 Task: Look for space in Parkland, United States from 11th June, 2023 to 15th June, 2023 for 2 adults in price range Rs.7000 to Rs.16000. Place can be private room with 1  bedroom having 2 beds and 1 bathroom. Property type can be house, flat, guest house, hotel. Booking option can be shelf check-in. Required host language is English.
Action: Mouse moved to (482, 103)
Screenshot: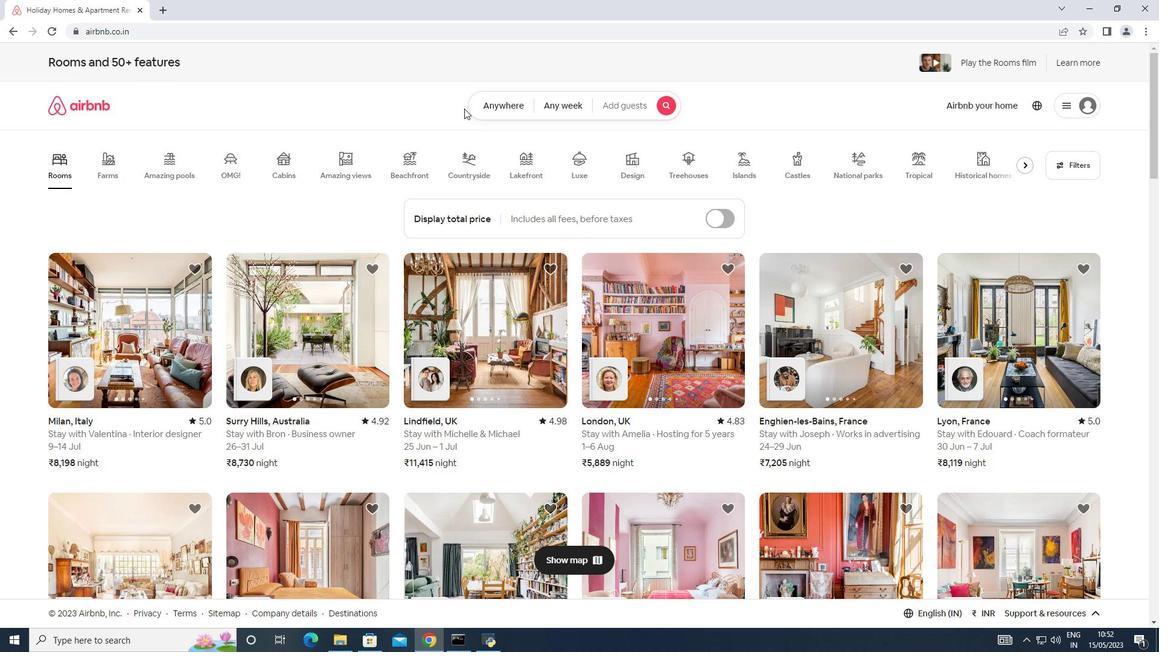 
Action: Mouse pressed left at (482, 103)
Screenshot: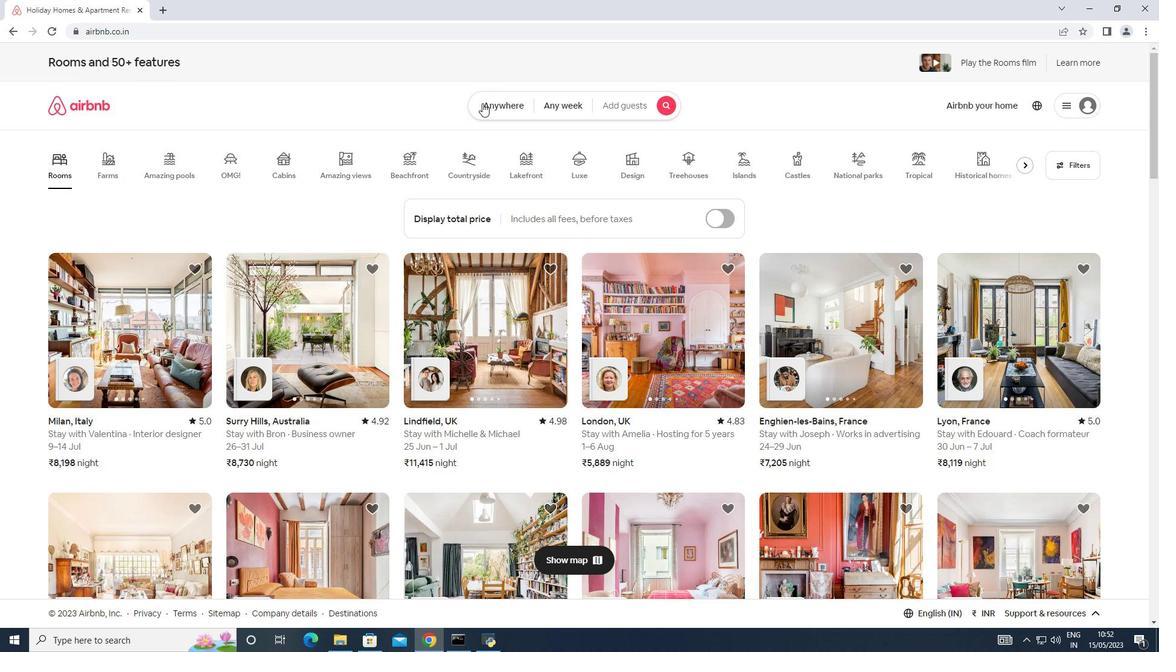 
Action: Mouse moved to (395, 144)
Screenshot: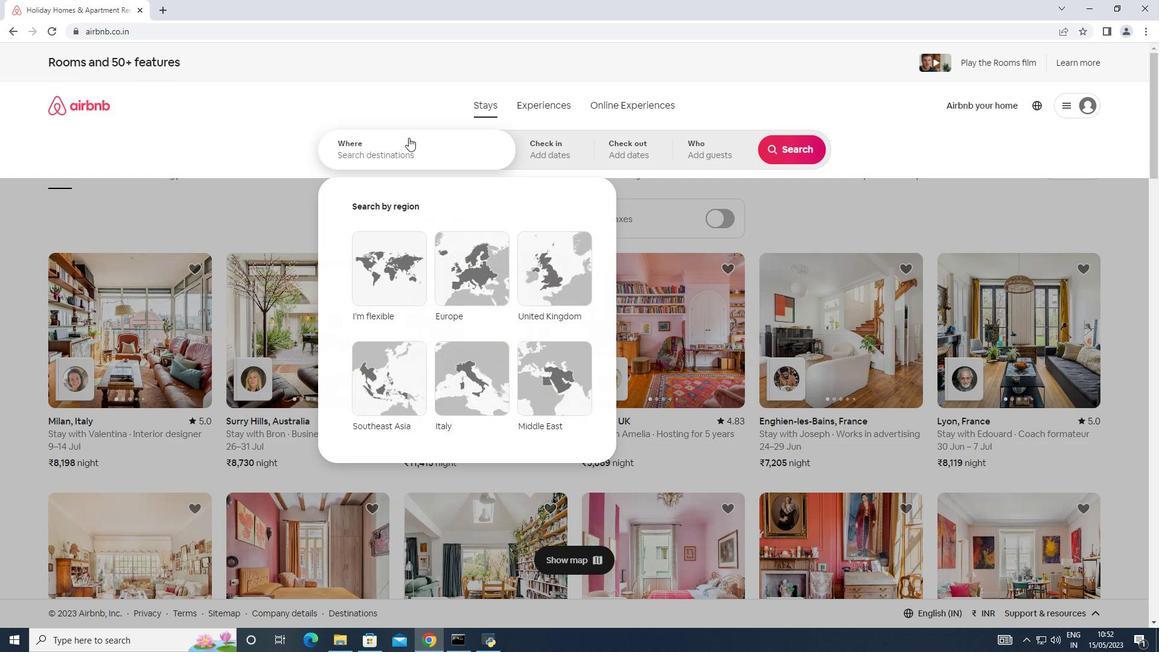 
Action: Mouse pressed left at (395, 144)
Screenshot: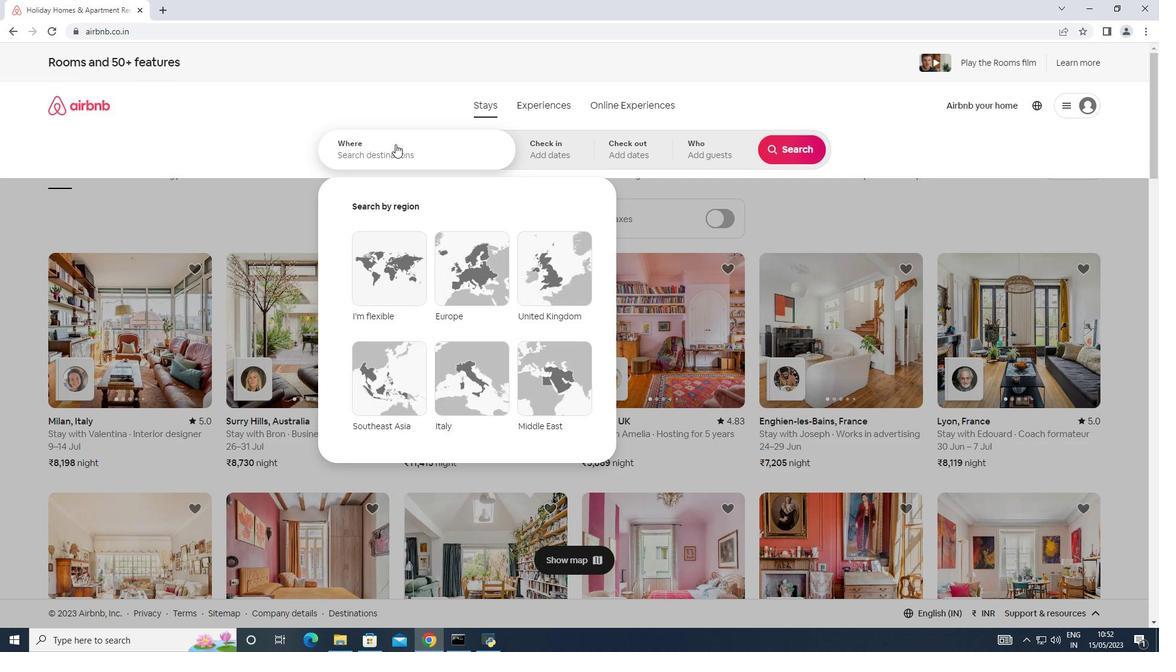 
Action: Key pressed <Key.shift>Parkland,<Key.shift>United<Key.space><Key.shift><Key.shift>States
Screenshot: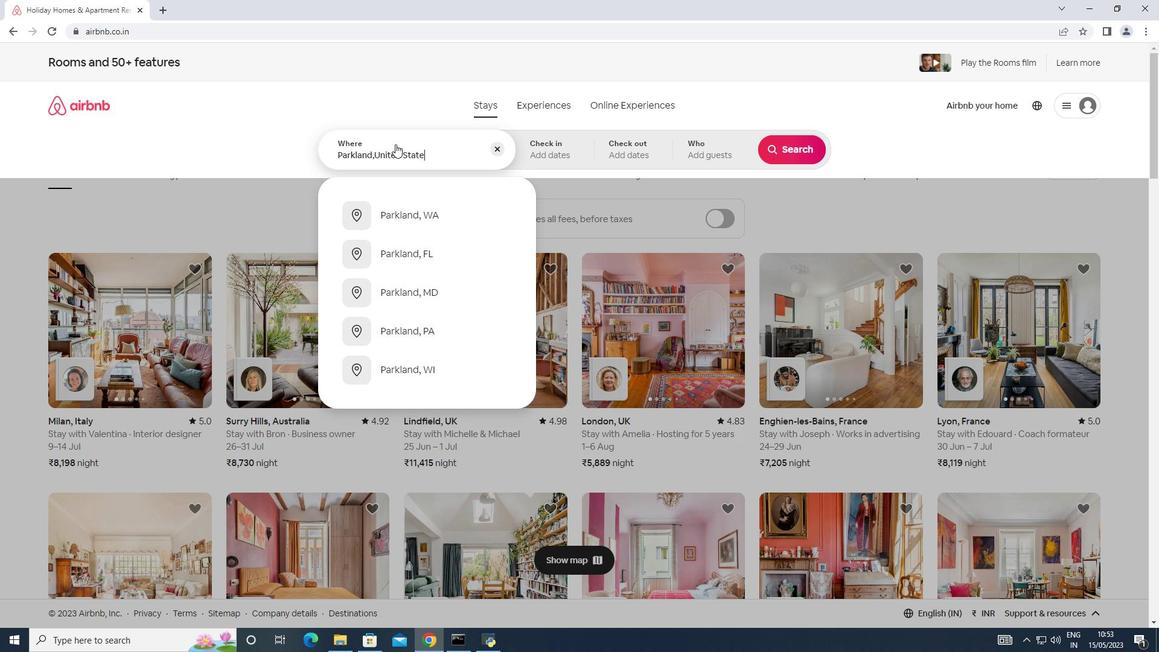 
Action: Mouse moved to (529, 145)
Screenshot: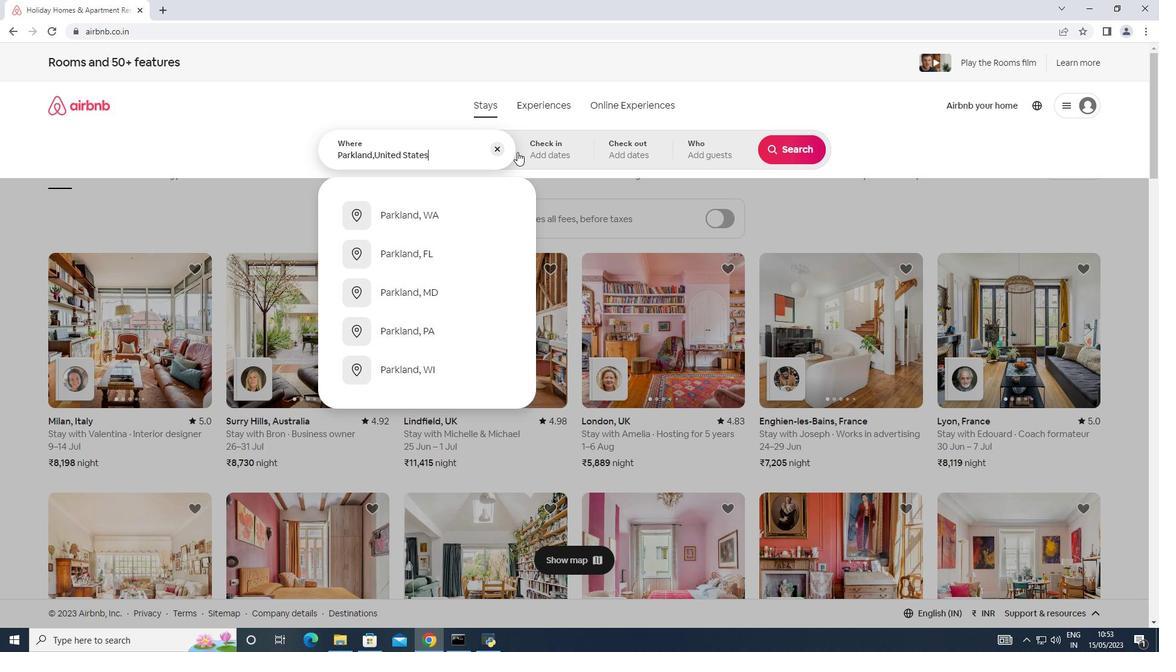 
Action: Mouse pressed left at (529, 145)
Screenshot: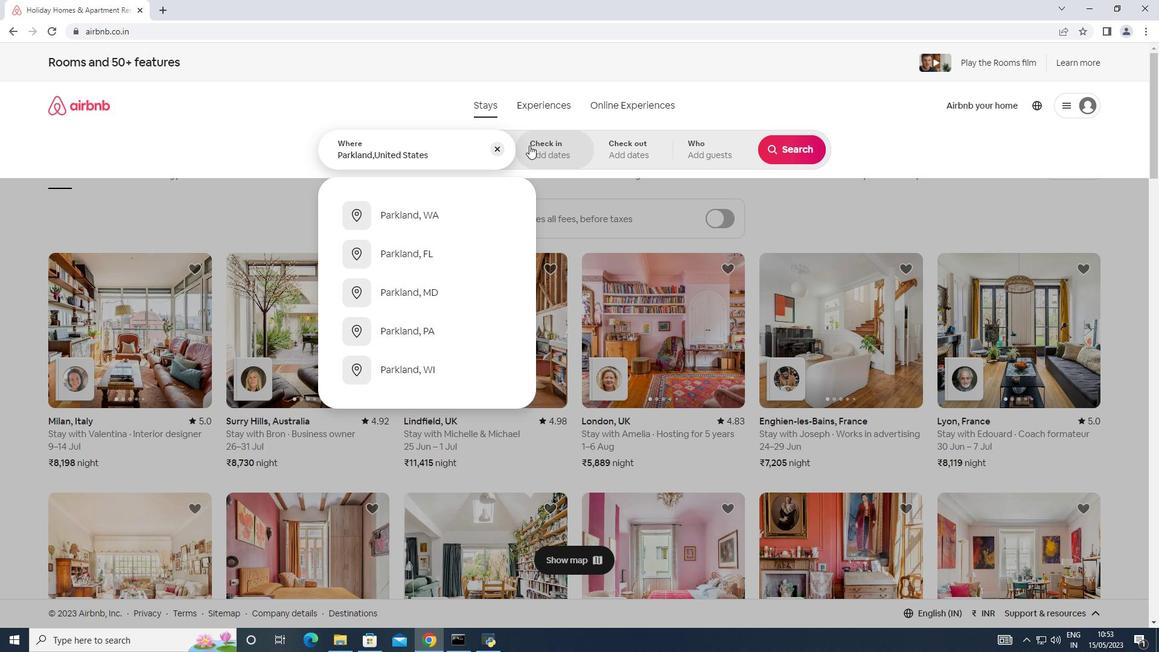 
Action: Mouse moved to (614, 348)
Screenshot: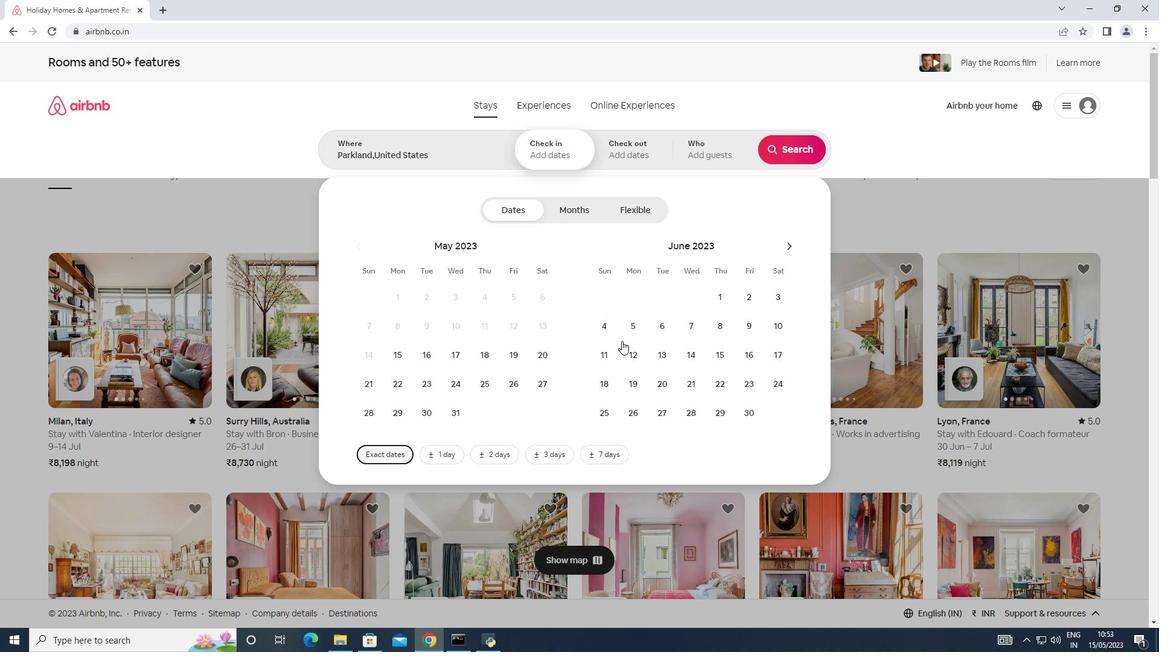 
Action: Mouse pressed left at (614, 348)
Screenshot: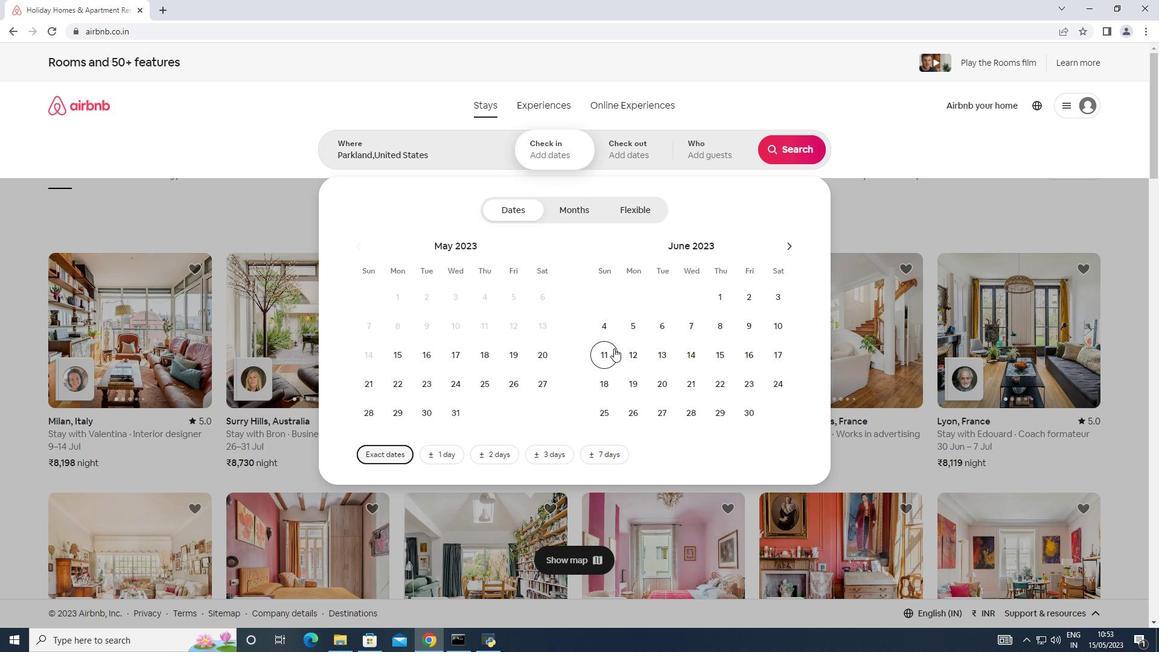 
Action: Mouse moved to (716, 358)
Screenshot: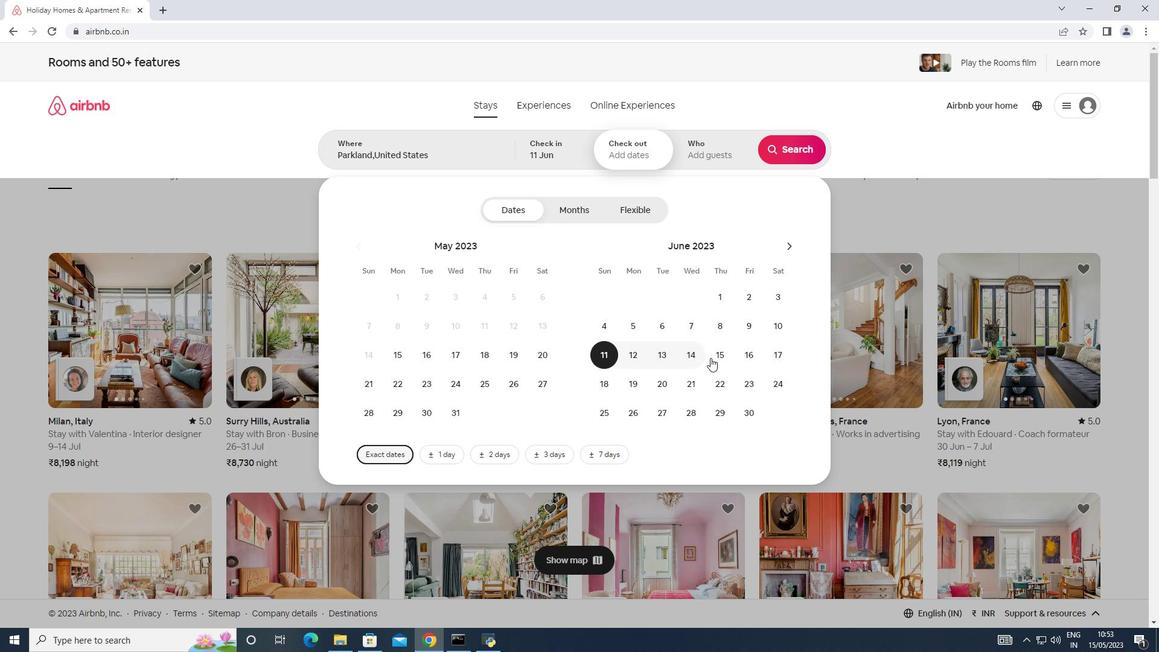 
Action: Mouse pressed left at (716, 358)
Screenshot: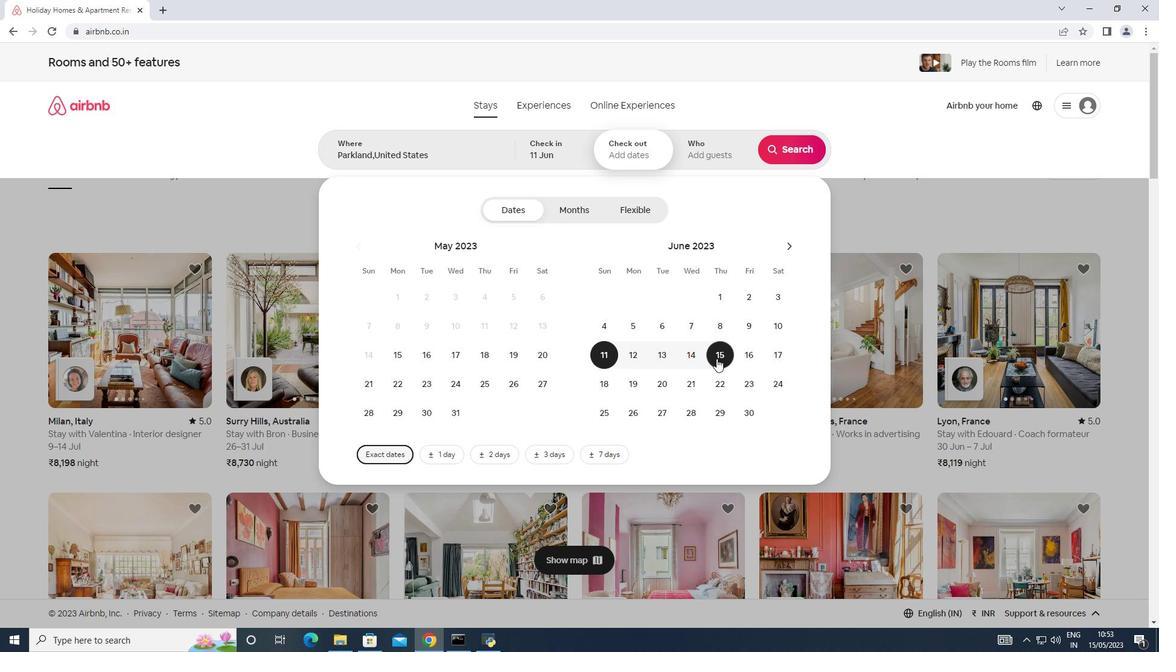 
Action: Mouse moved to (708, 152)
Screenshot: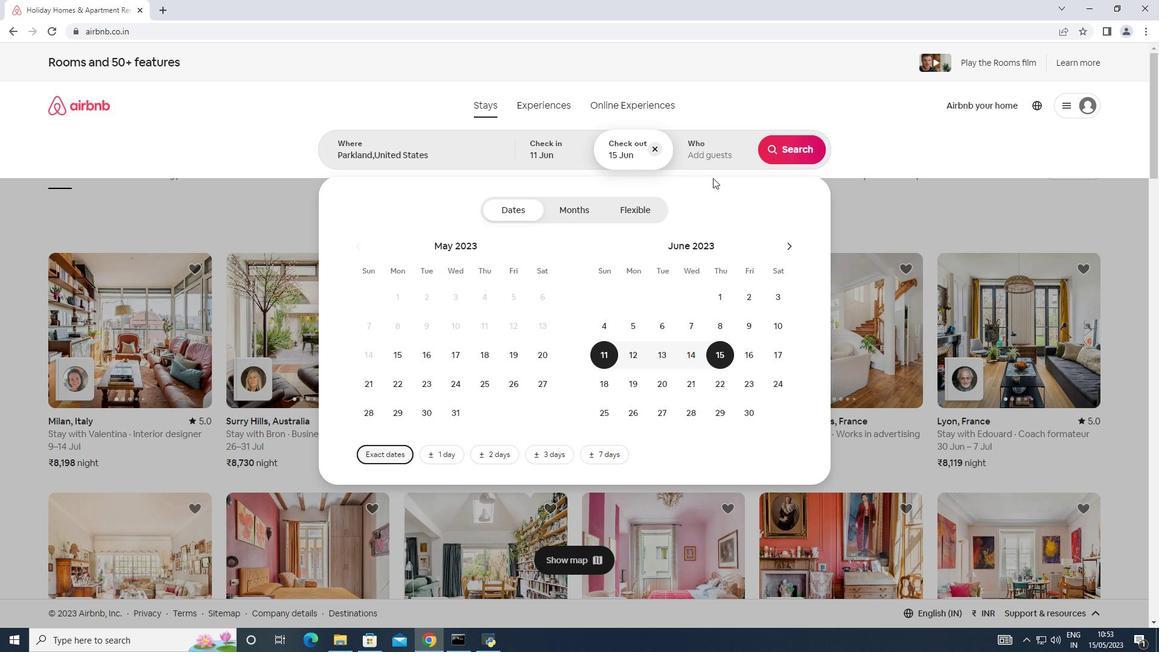 
Action: Mouse pressed left at (708, 152)
Screenshot: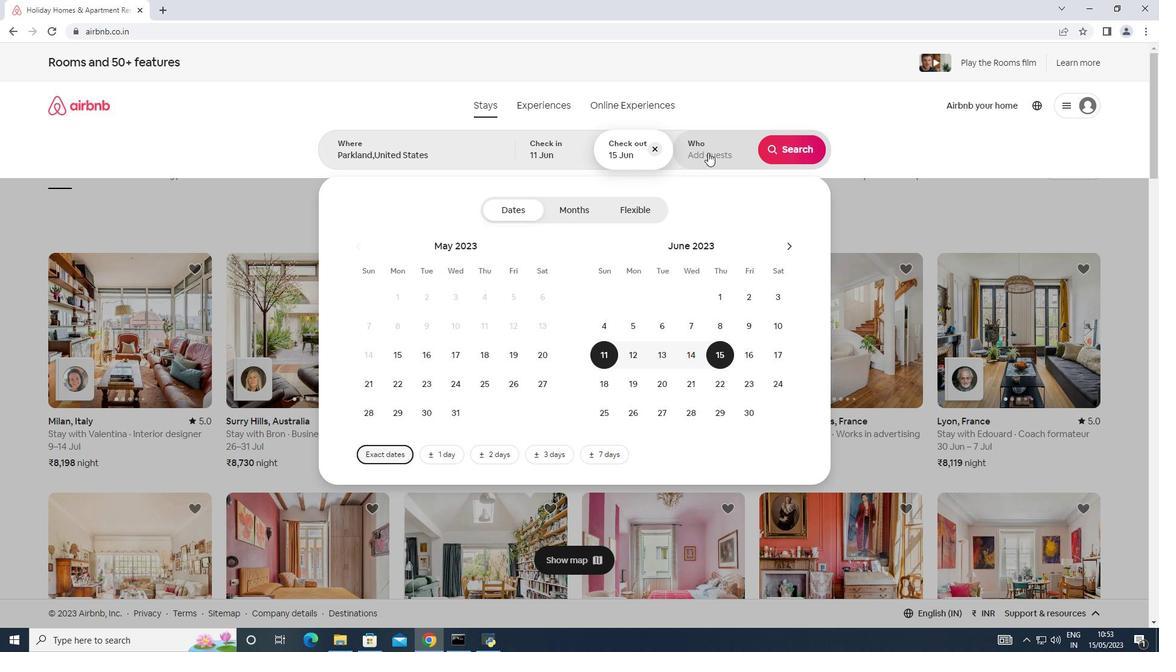 
Action: Mouse moved to (789, 207)
Screenshot: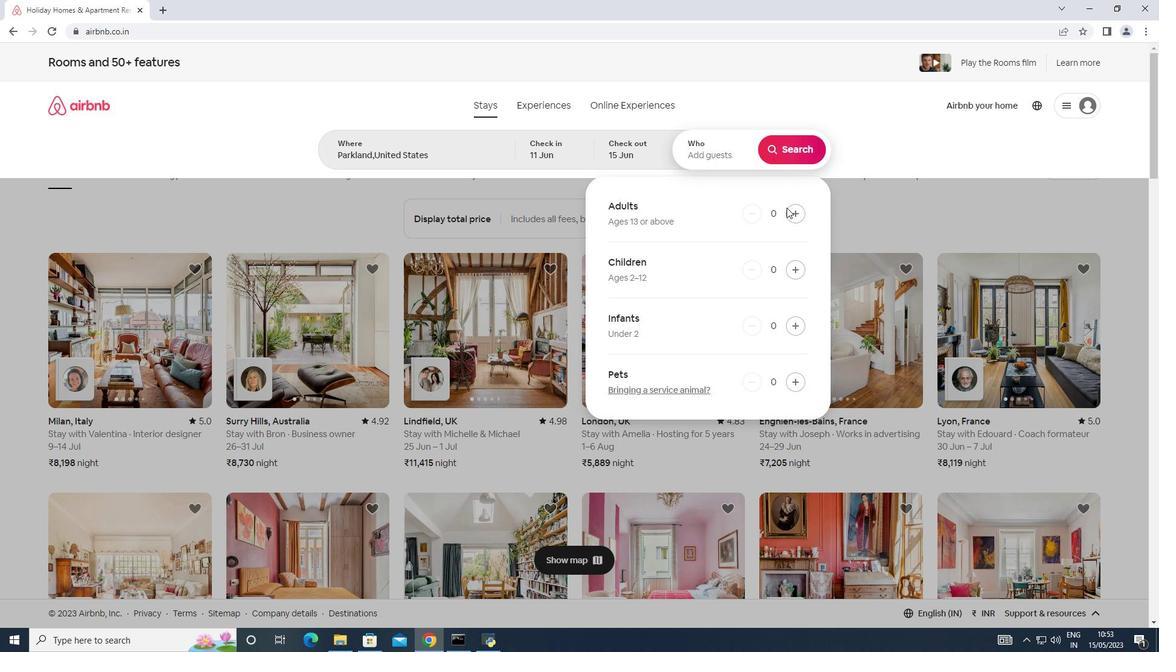 
Action: Mouse pressed left at (789, 207)
Screenshot: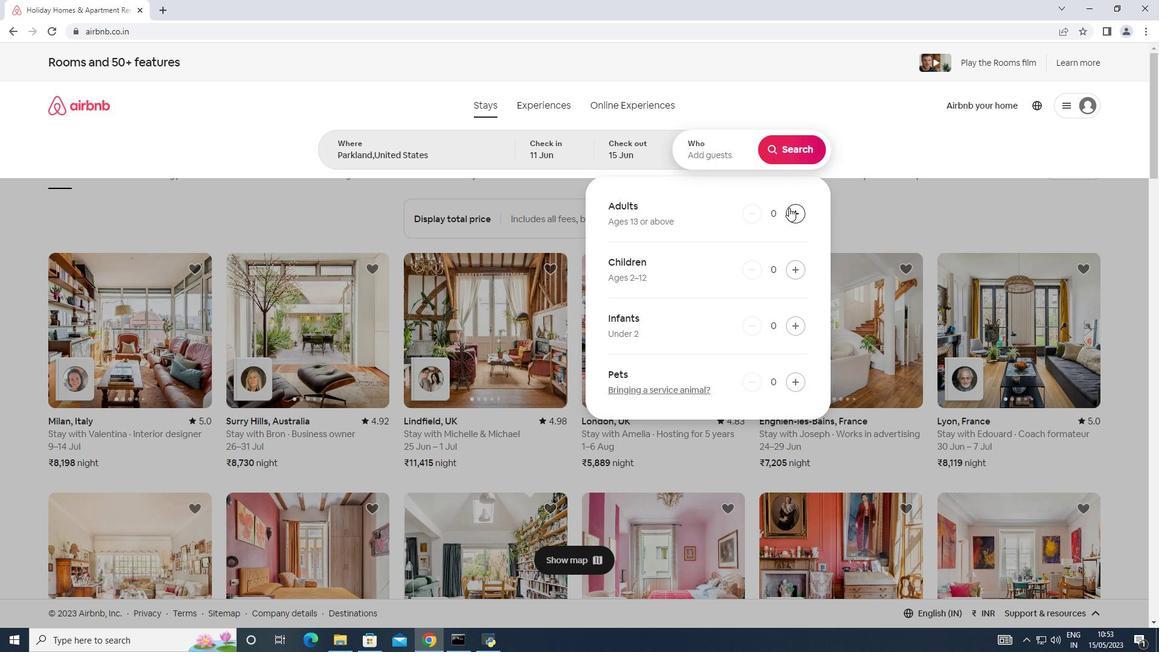
Action: Mouse pressed left at (789, 207)
Screenshot: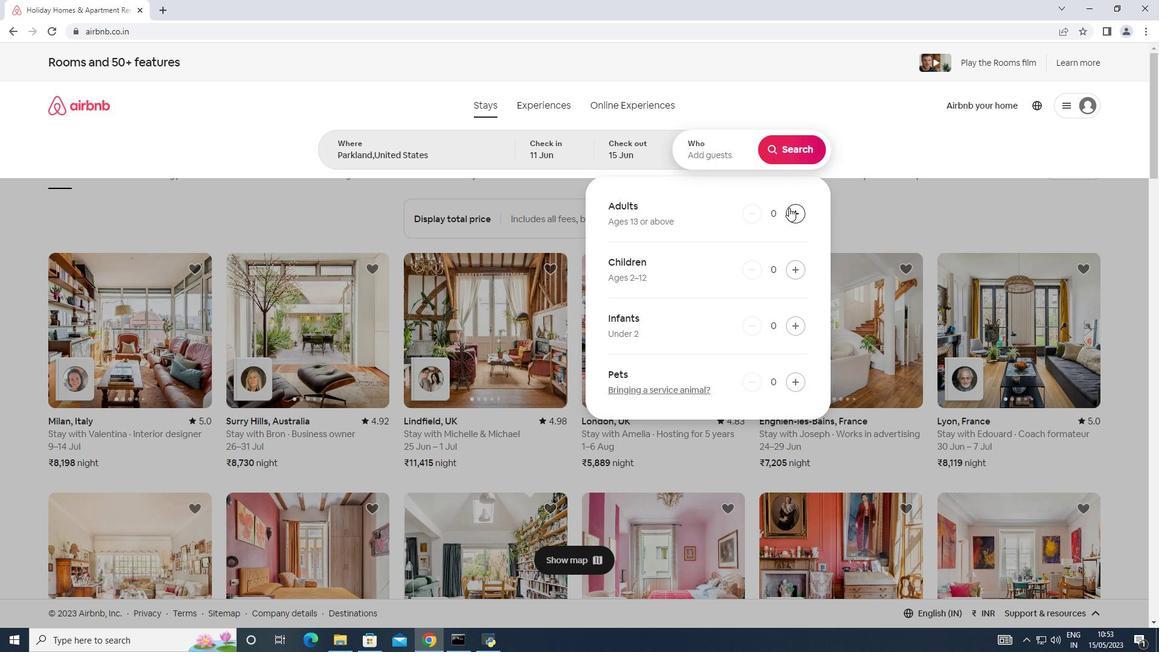 
Action: Mouse moved to (807, 148)
Screenshot: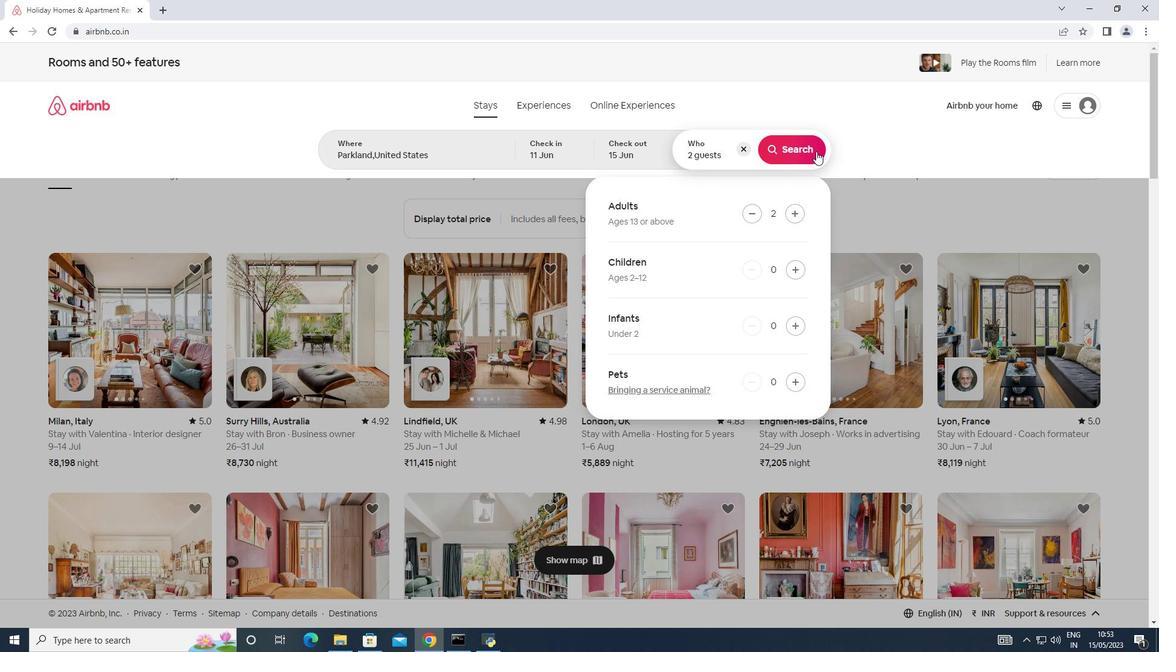 
Action: Mouse pressed left at (807, 148)
Screenshot: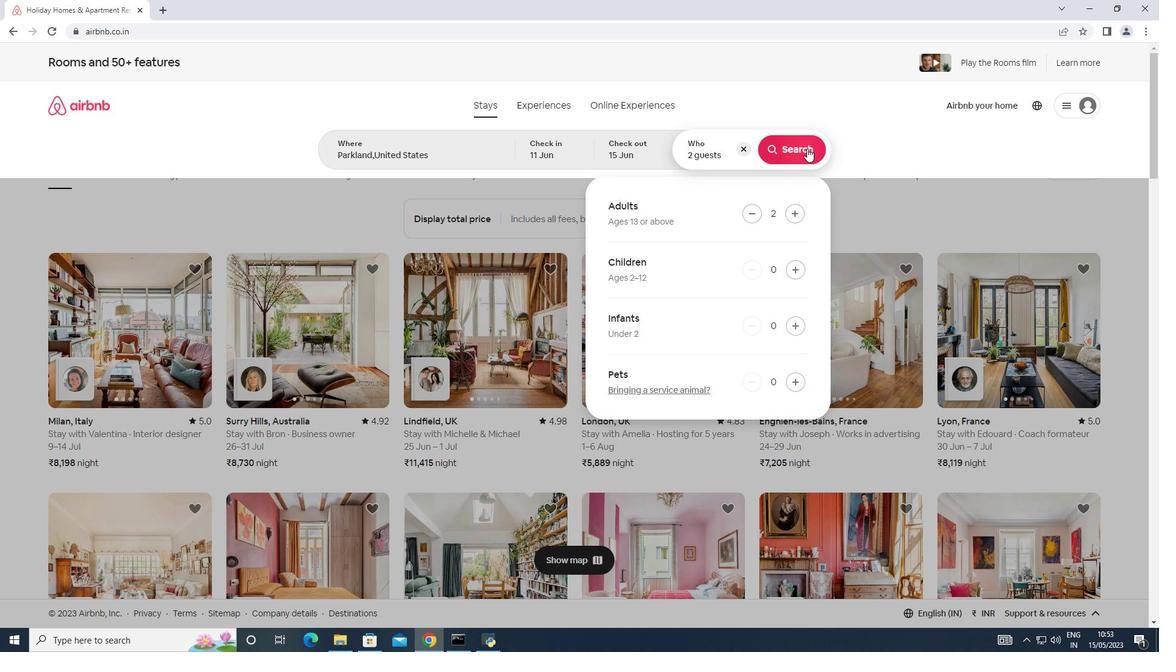 
Action: Mouse moved to (1094, 118)
Screenshot: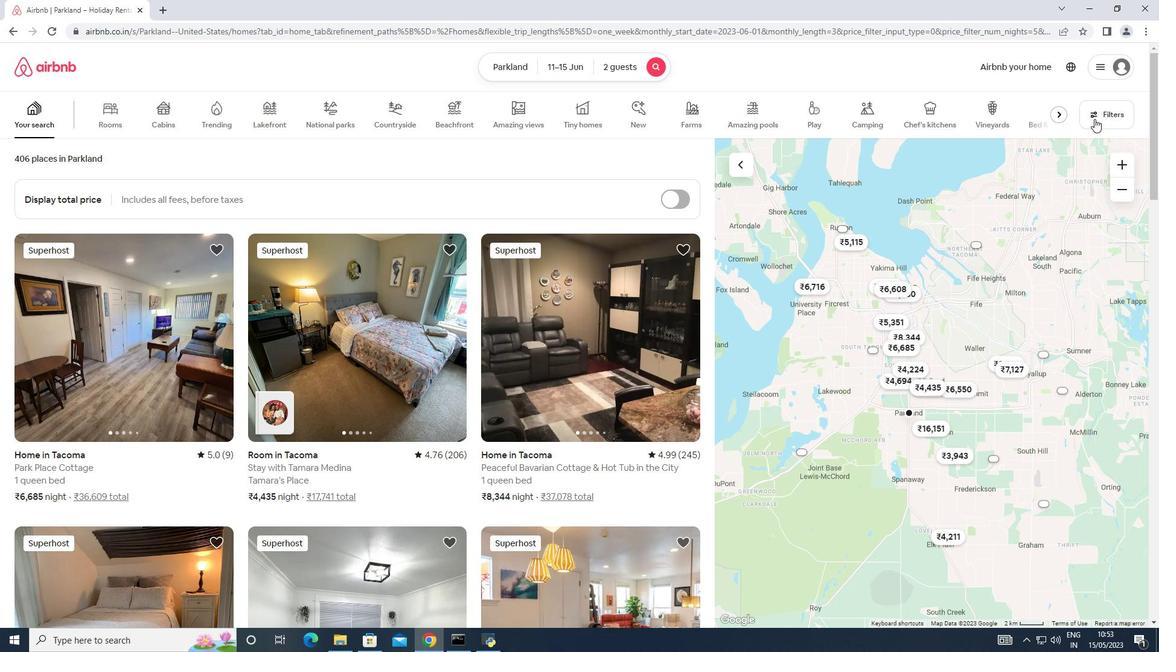 
Action: Mouse pressed left at (1094, 118)
Screenshot: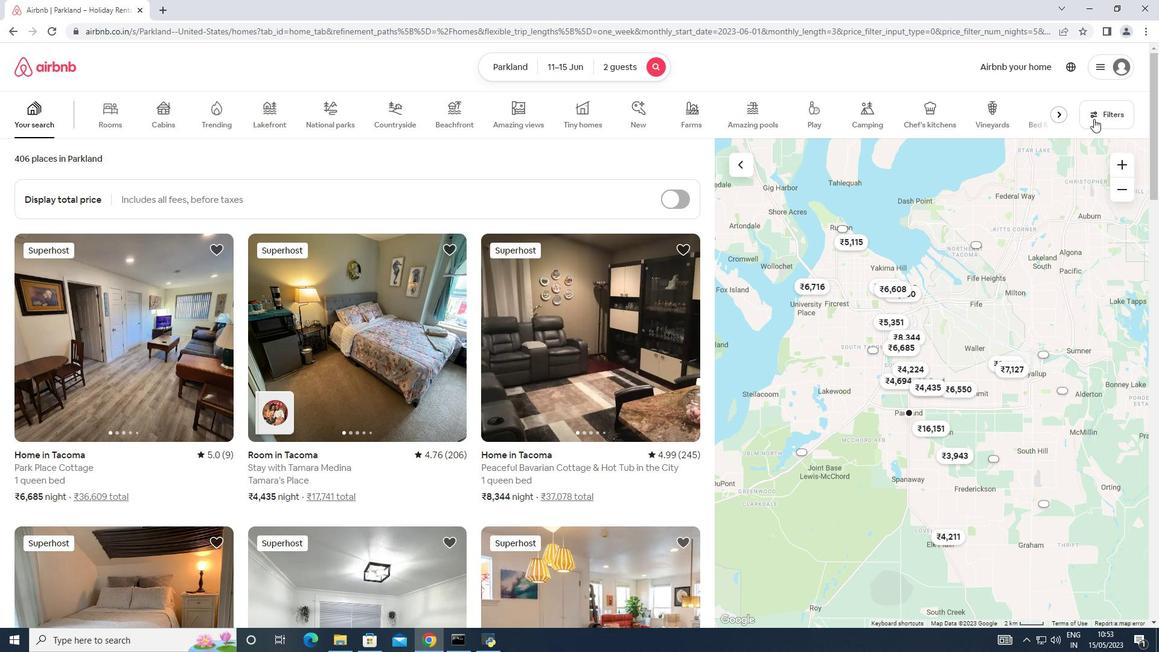 
Action: Mouse moved to (416, 412)
Screenshot: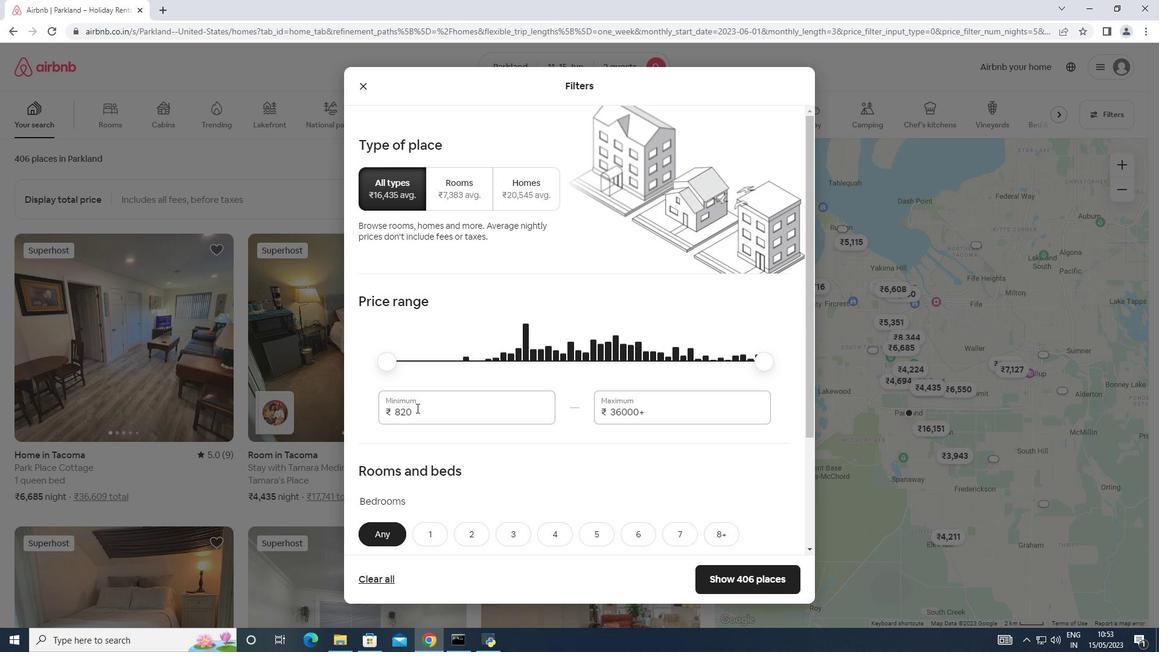 
Action: Mouse pressed left at (416, 412)
Screenshot: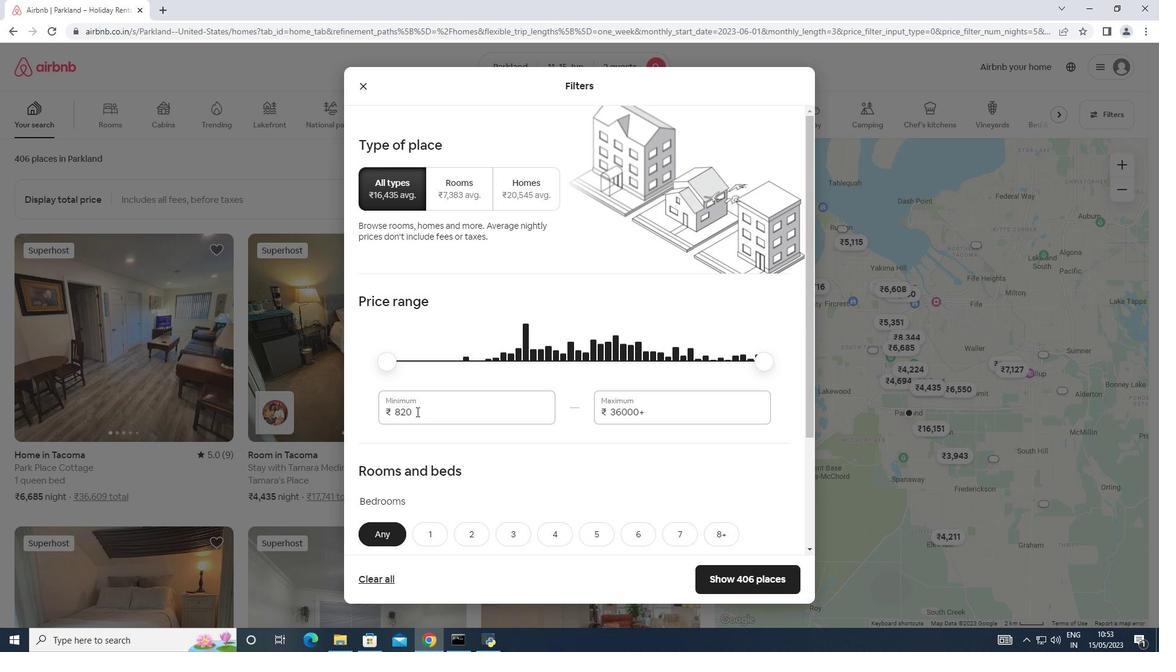 
Action: Mouse moved to (373, 405)
Screenshot: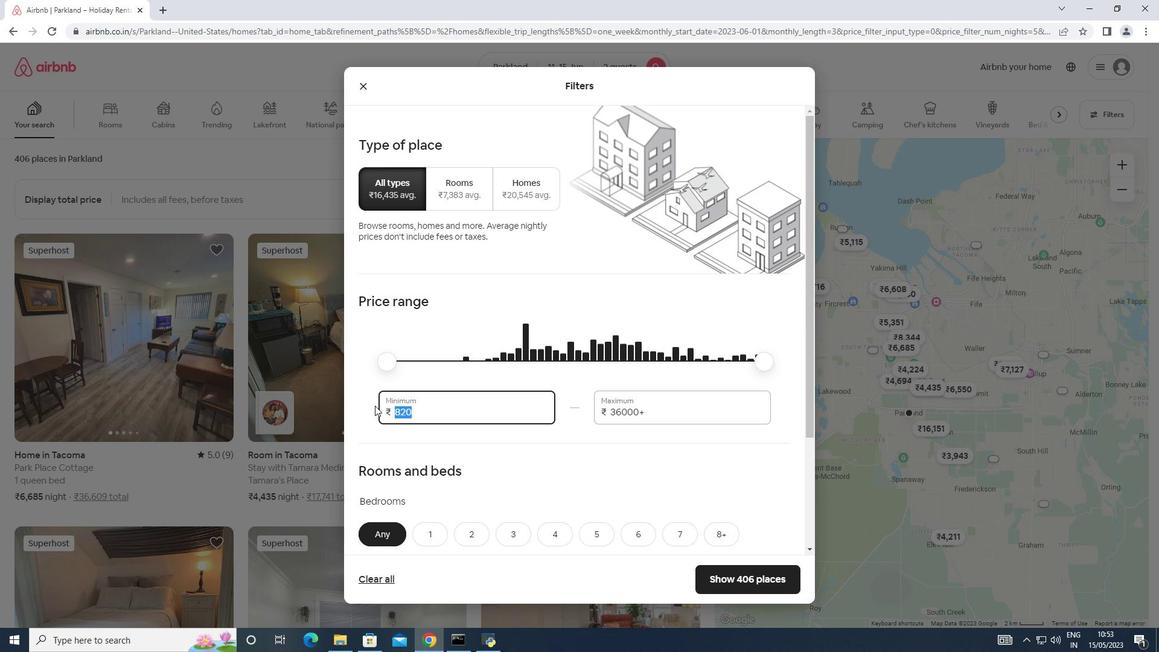 
Action: Key pressed 7000
Screenshot: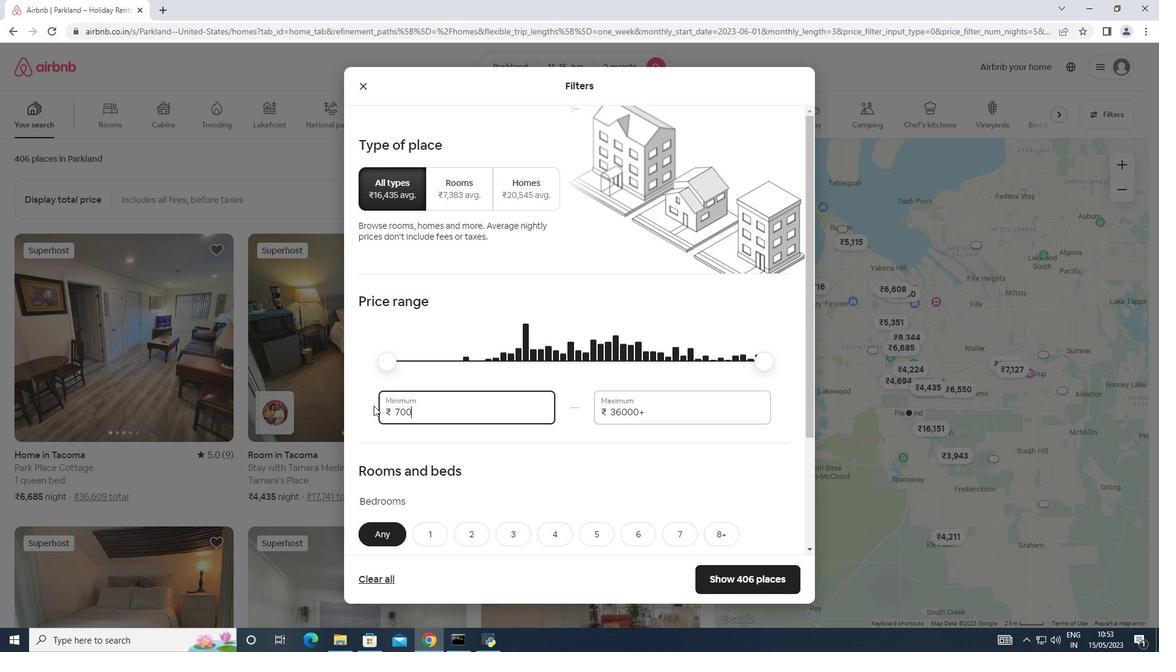 
Action: Mouse moved to (652, 408)
Screenshot: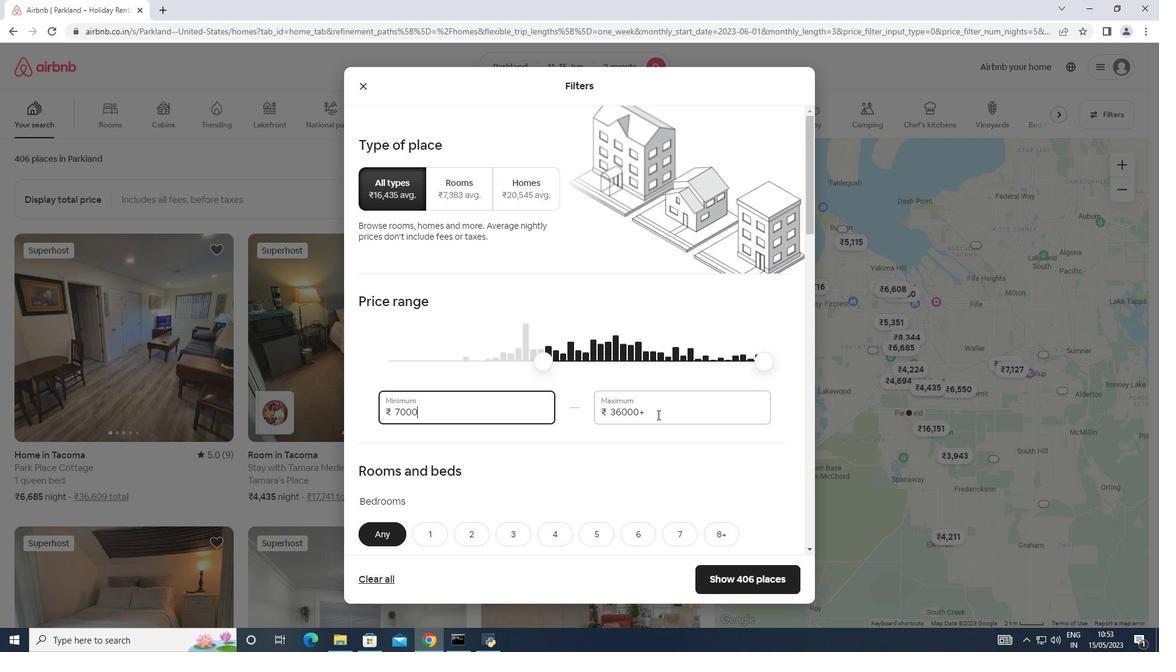 
Action: Mouse pressed left at (652, 408)
Screenshot: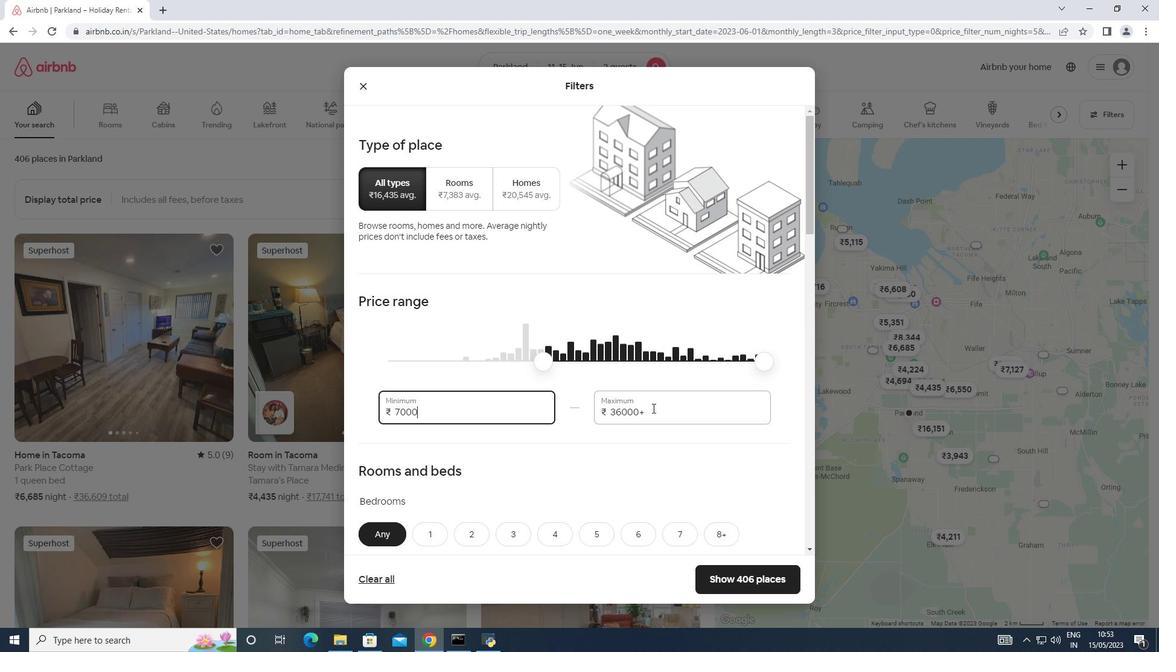 
Action: Mouse moved to (583, 408)
Screenshot: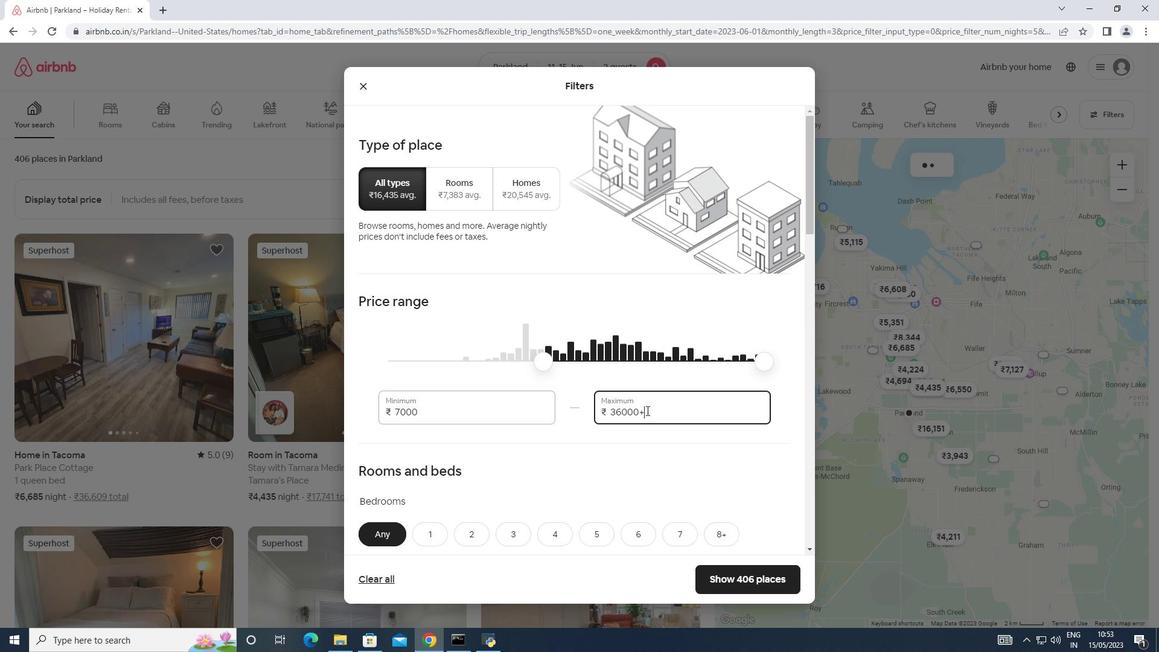 
Action: Key pressed 16000
Screenshot: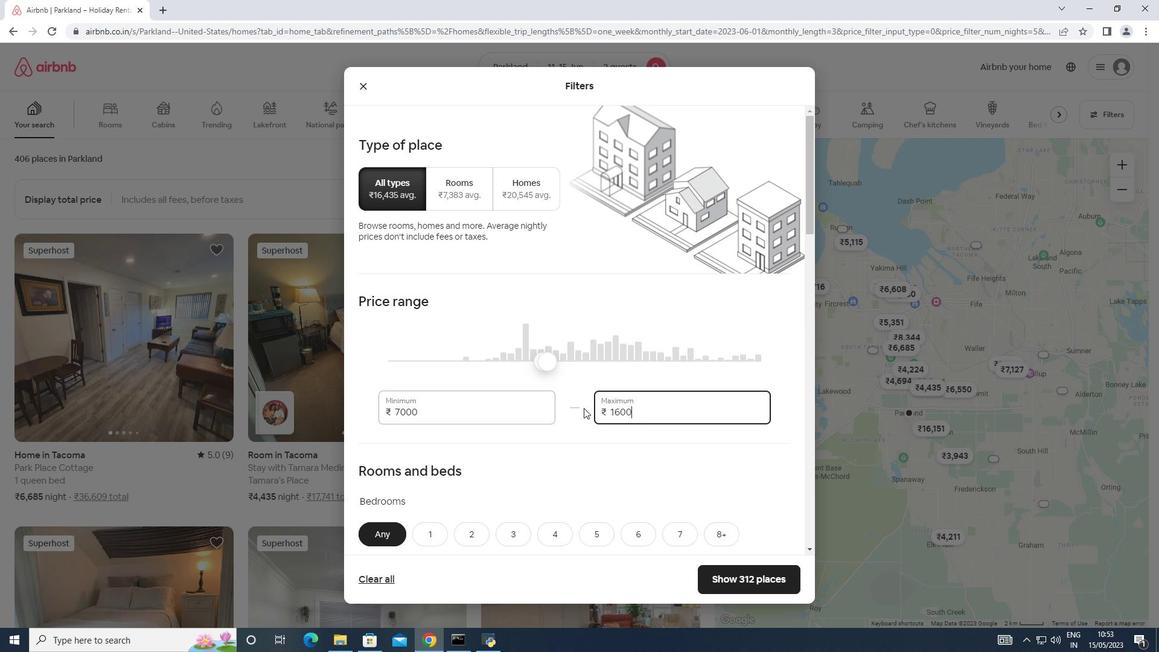 
Action: Mouse scrolled (583, 407) with delta (0, 0)
Screenshot: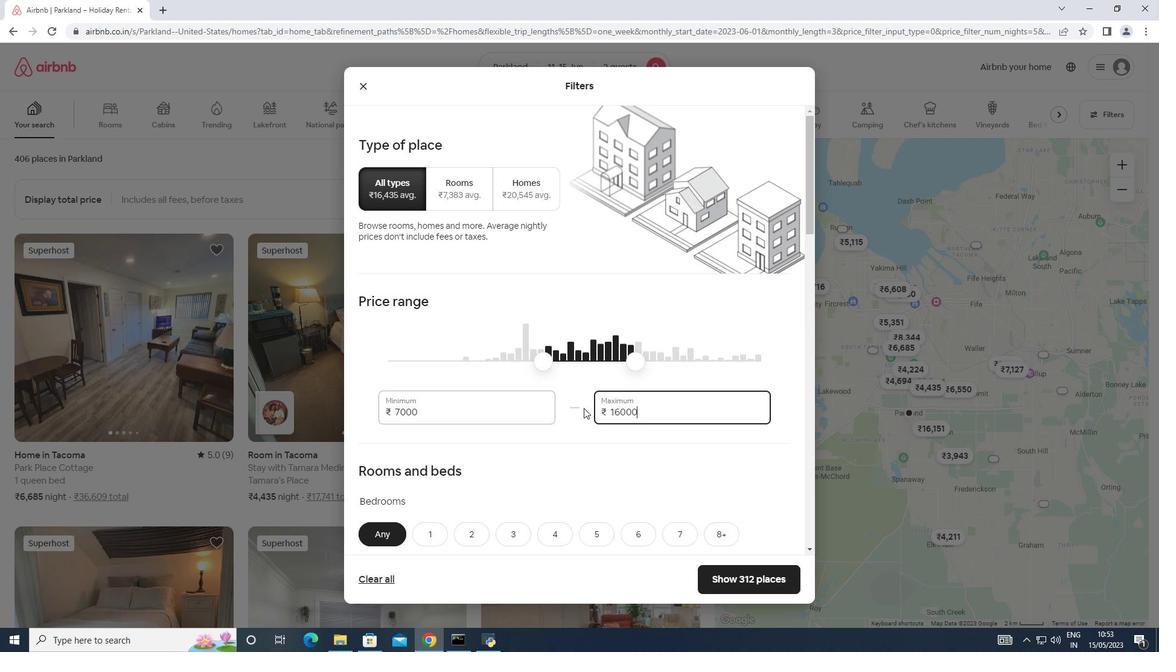 
Action: Mouse moved to (583, 407)
Screenshot: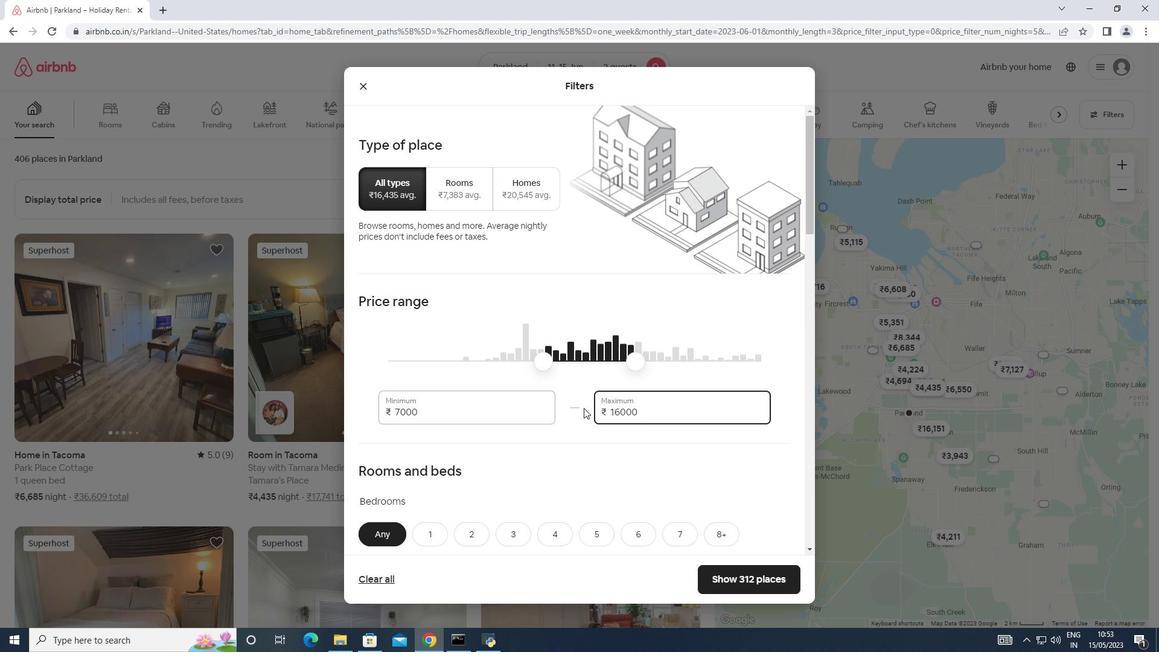 
Action: Mouse scrolled (583, 407) with delta (0, 0)
Screenshot: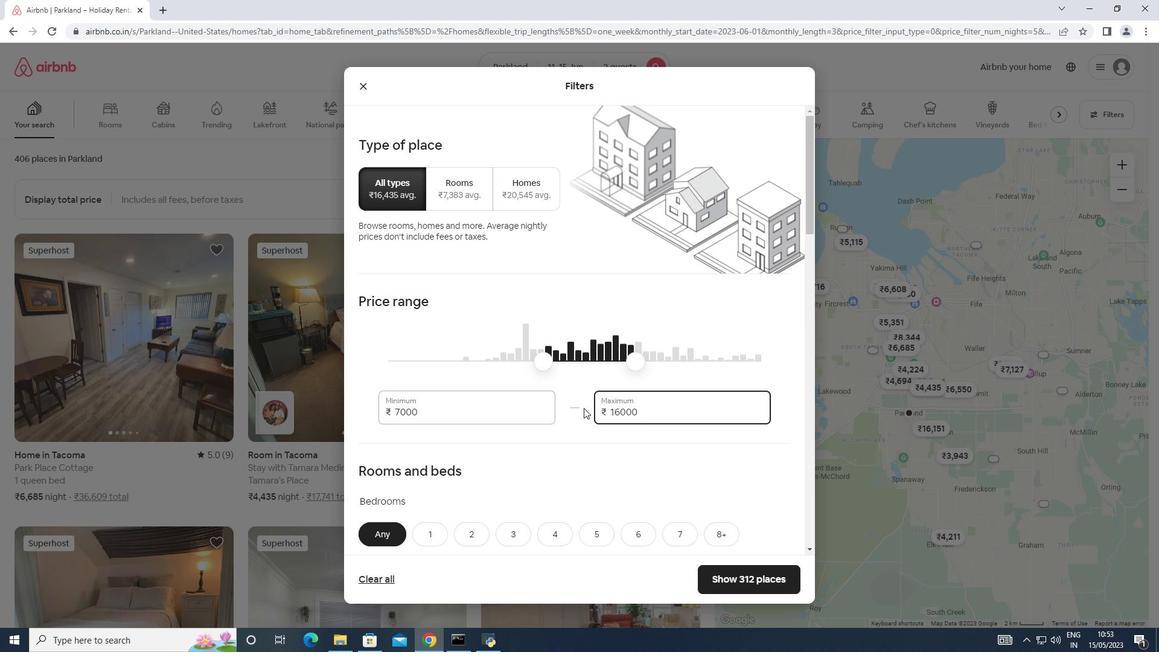 
Action: Mouse moved to (607, 391)
Screenshot: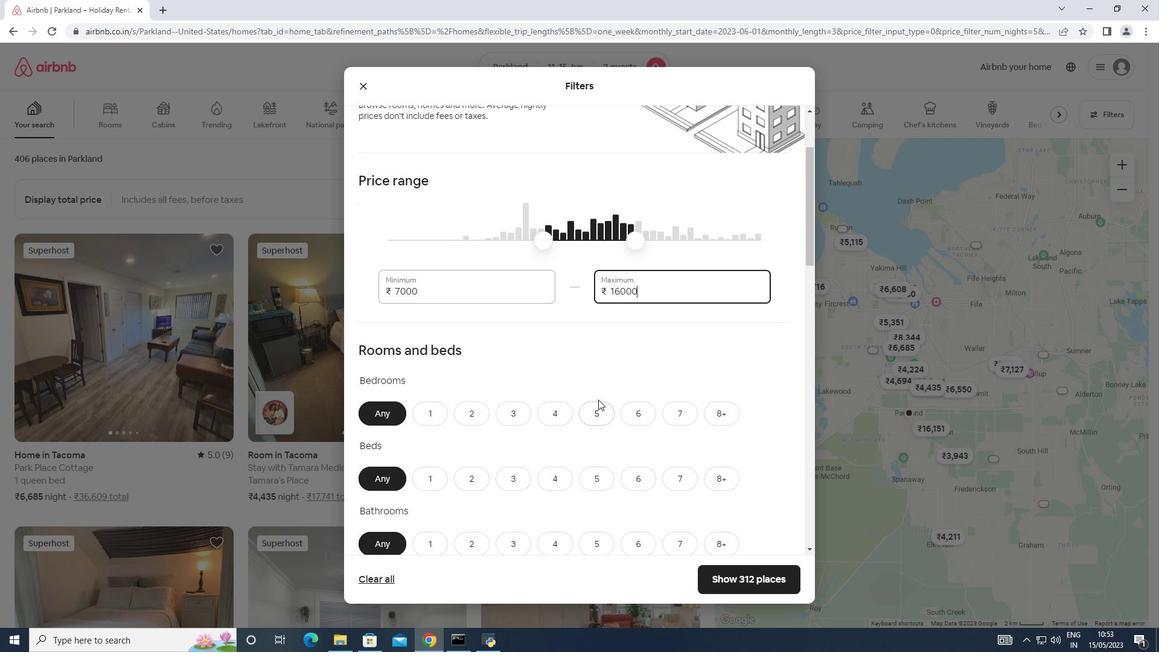 
Action: Mouse scrolled (607, 391) with delta (0, 0)
Screenshot: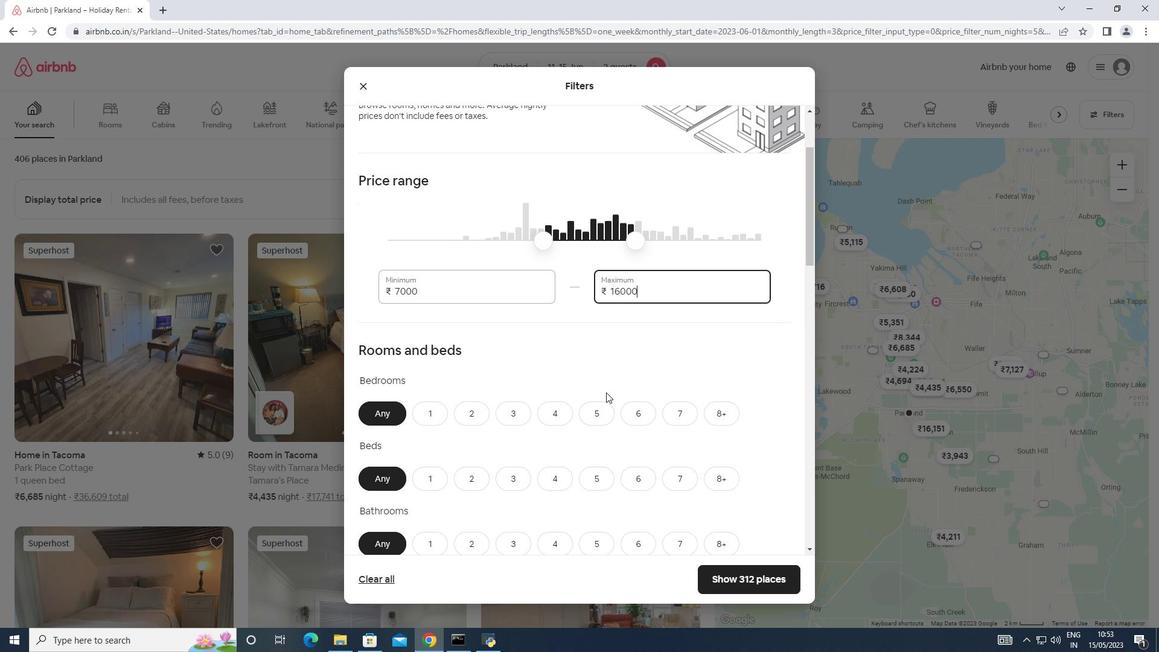 
Action: Mouse moved to (568, 410)
Screenshot: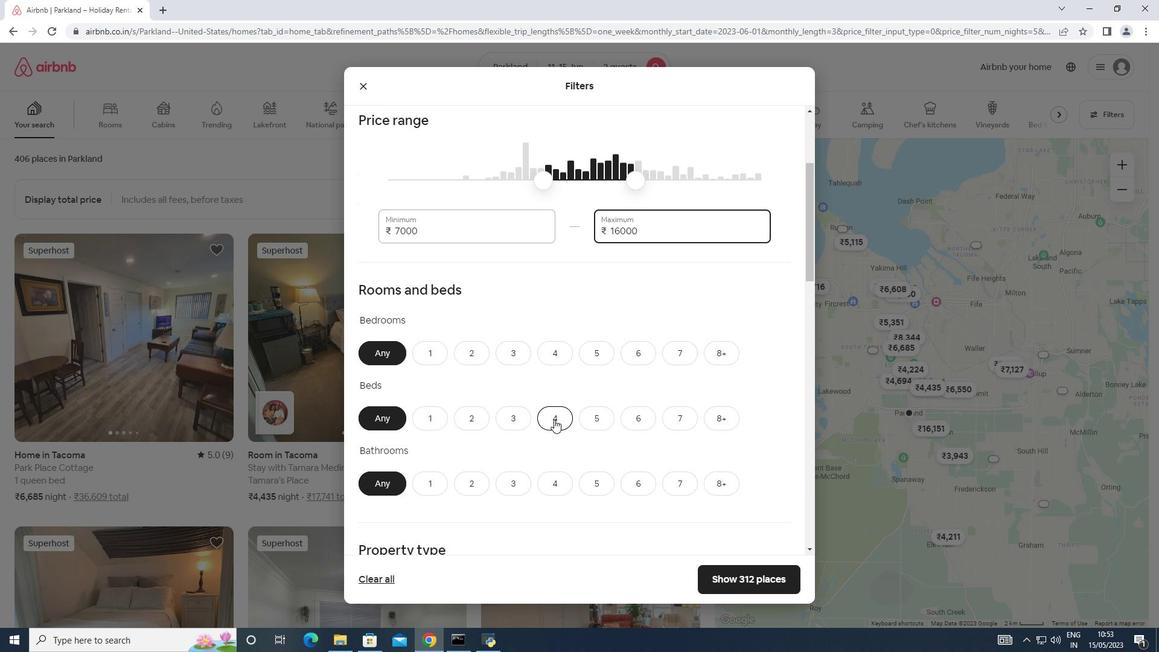 
Action: Mouse scrolled (568, 409) with delta (0, 0)
Screenshot: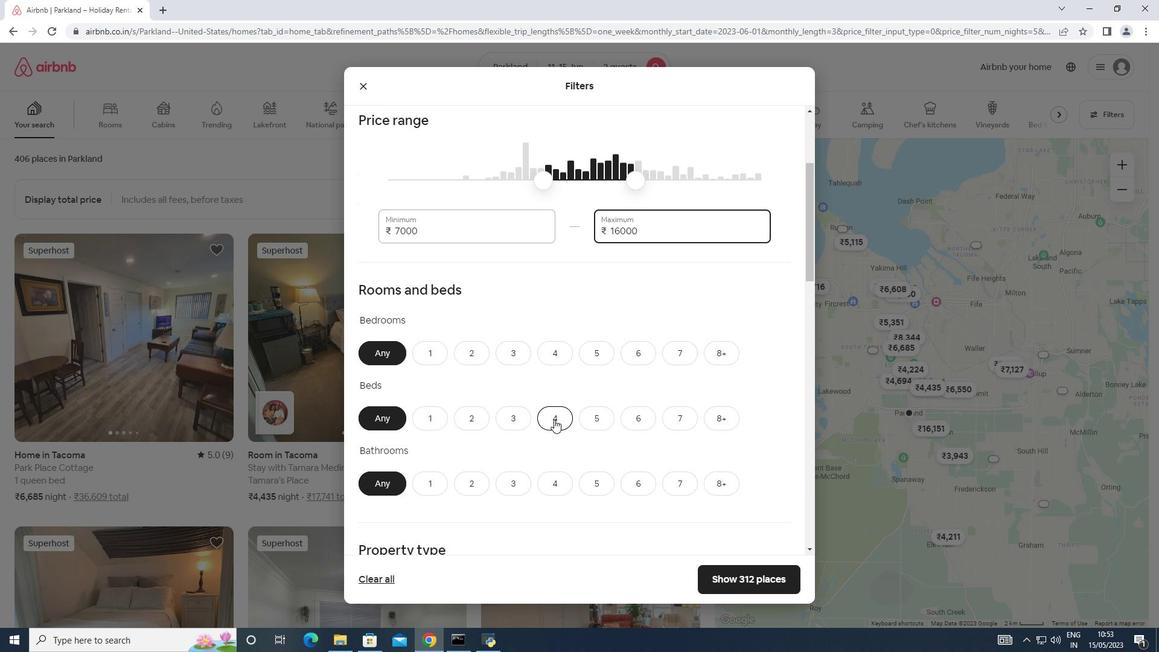 
Action: Mouse moved to (577, 401)
Screenshot: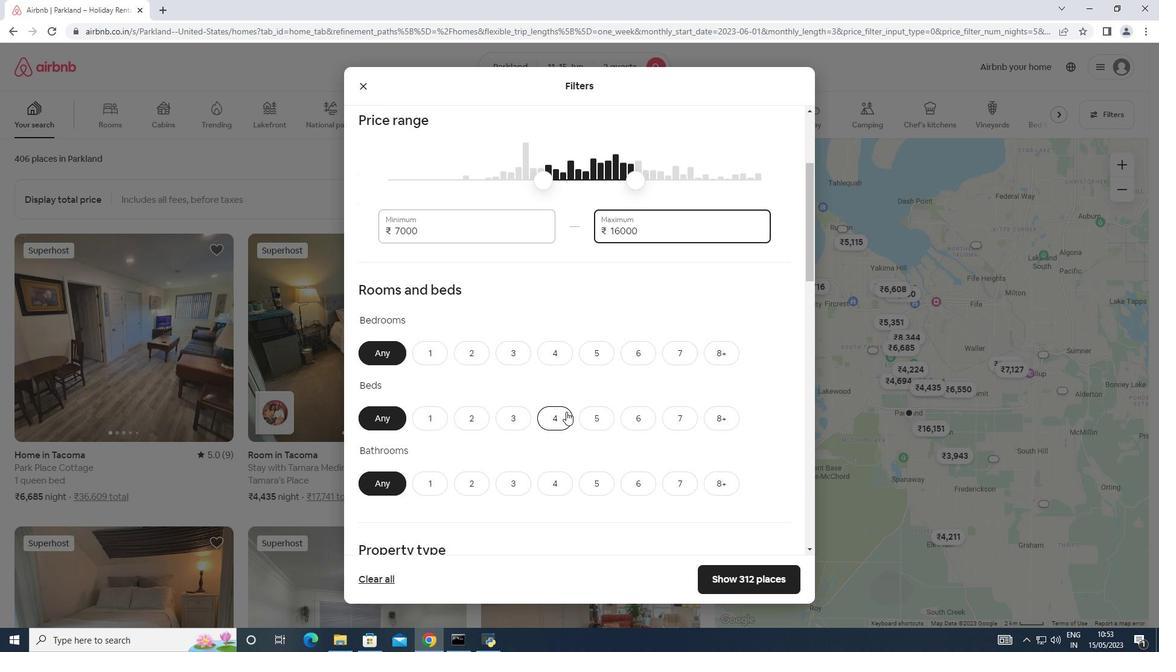 
Action: Mouse scrolled (577, 400) with delta (0, 0)
Screenshot: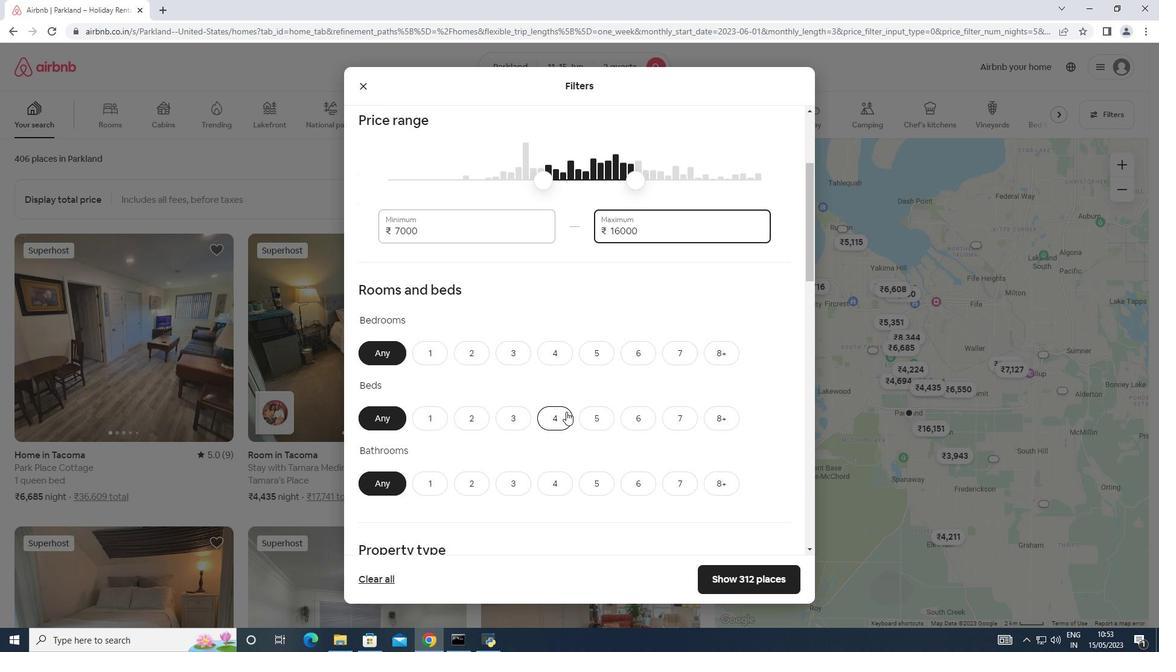 
Action: Mouse moved to (440, 224)
Screenshot: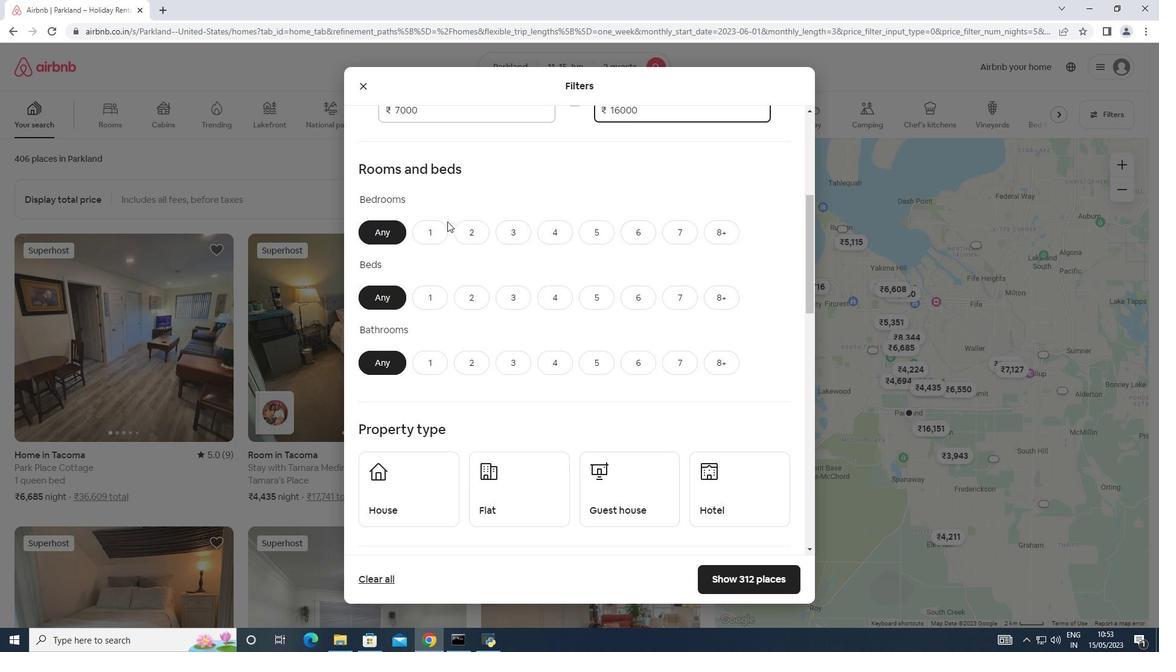 
Action: Mouse pressed left at (440, 224)
Screenshot: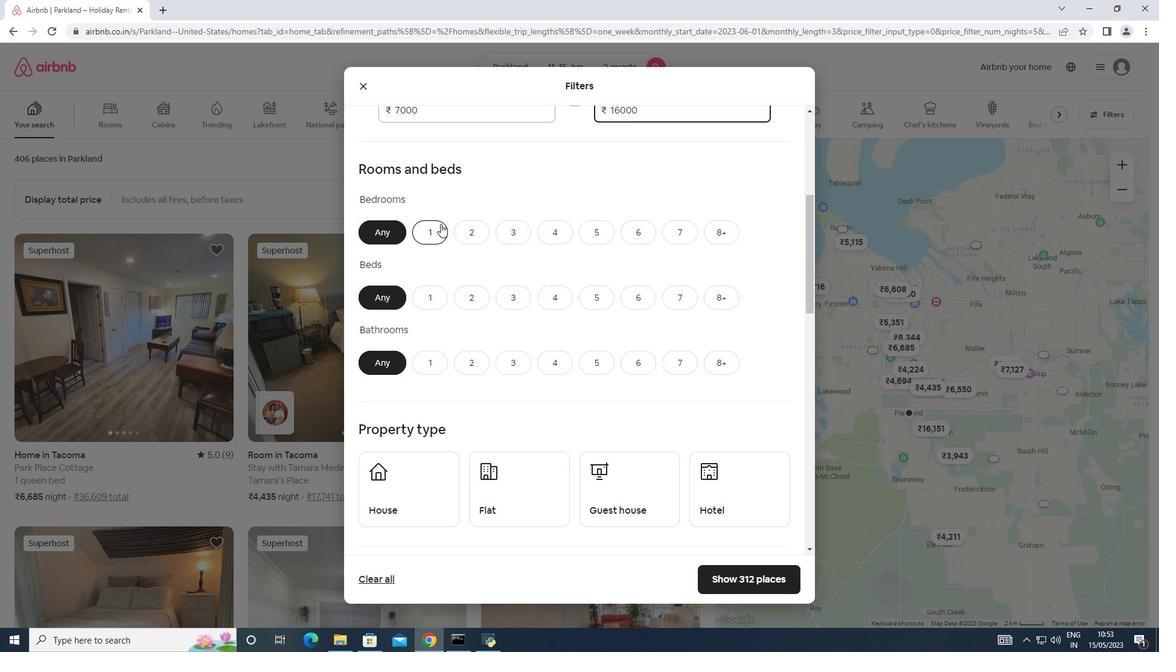
Action: Mouse moved to (477, 296)
Screenshot: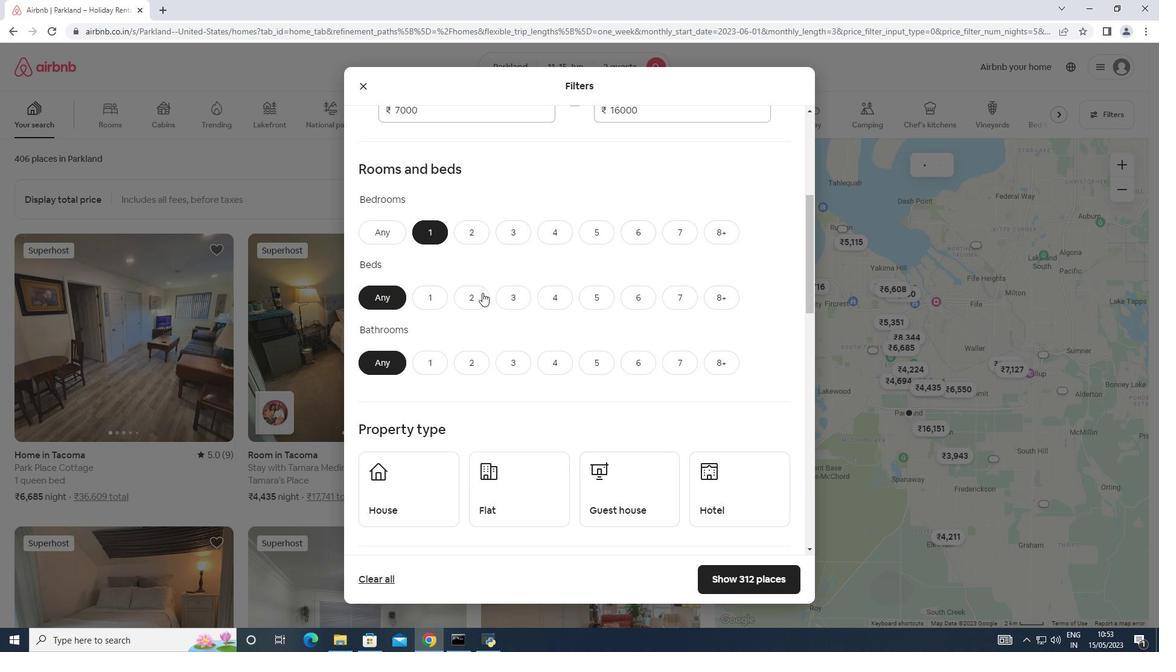 
Action: Mouse pressed left at (477, 296)
Screenshot: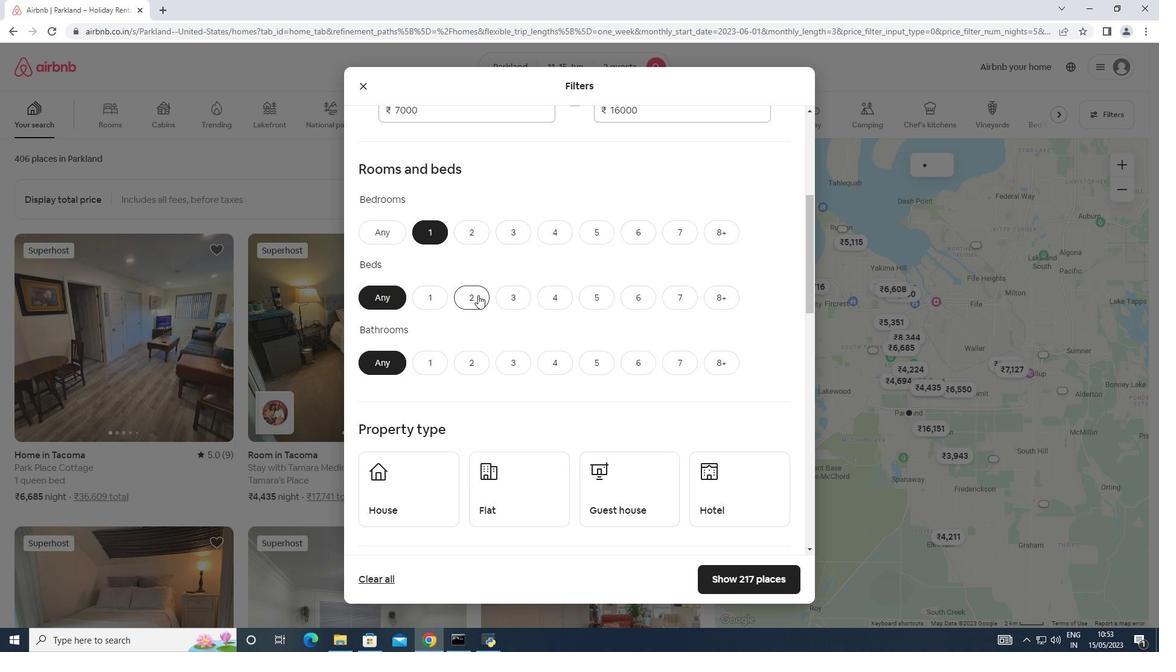 
Action: Mouse moved to (434, 361)
Screenshot: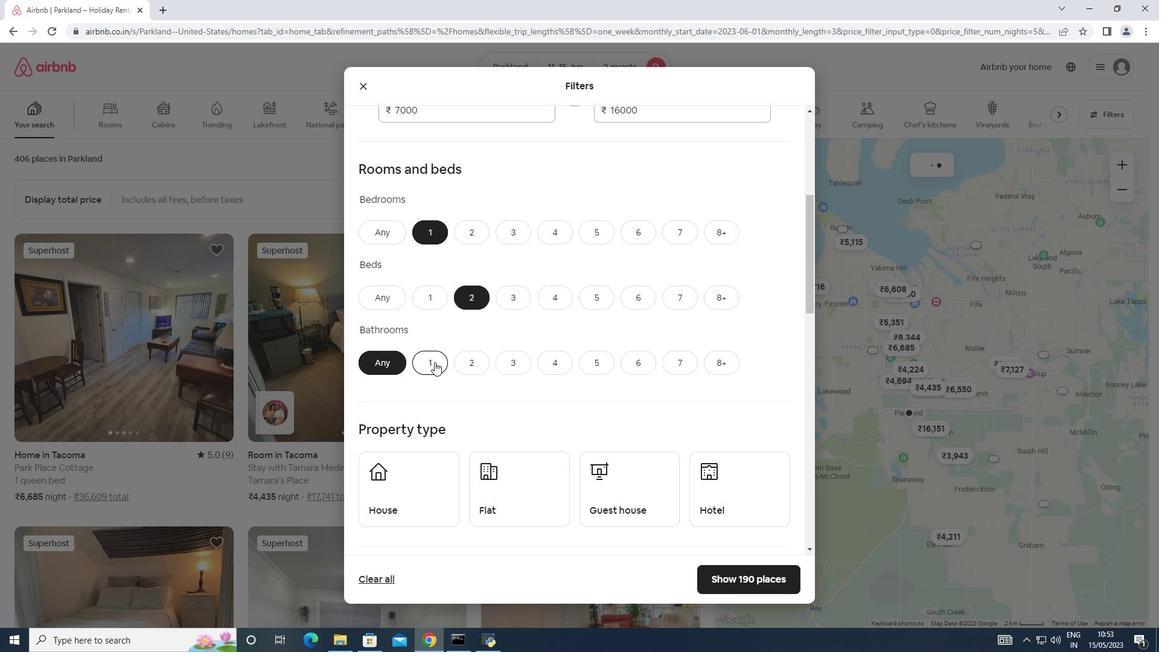 
Action: Mouse pressed left at (434, 361)
Screenshot: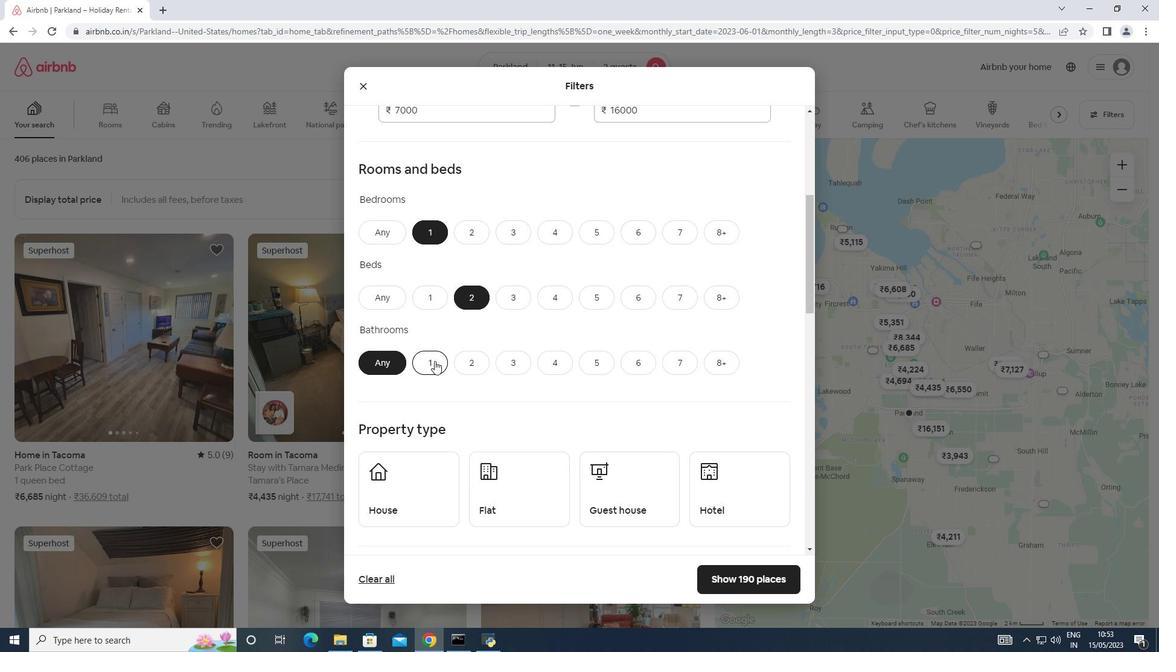 
Action: Mouse moved to (515, 314)
Screenshot: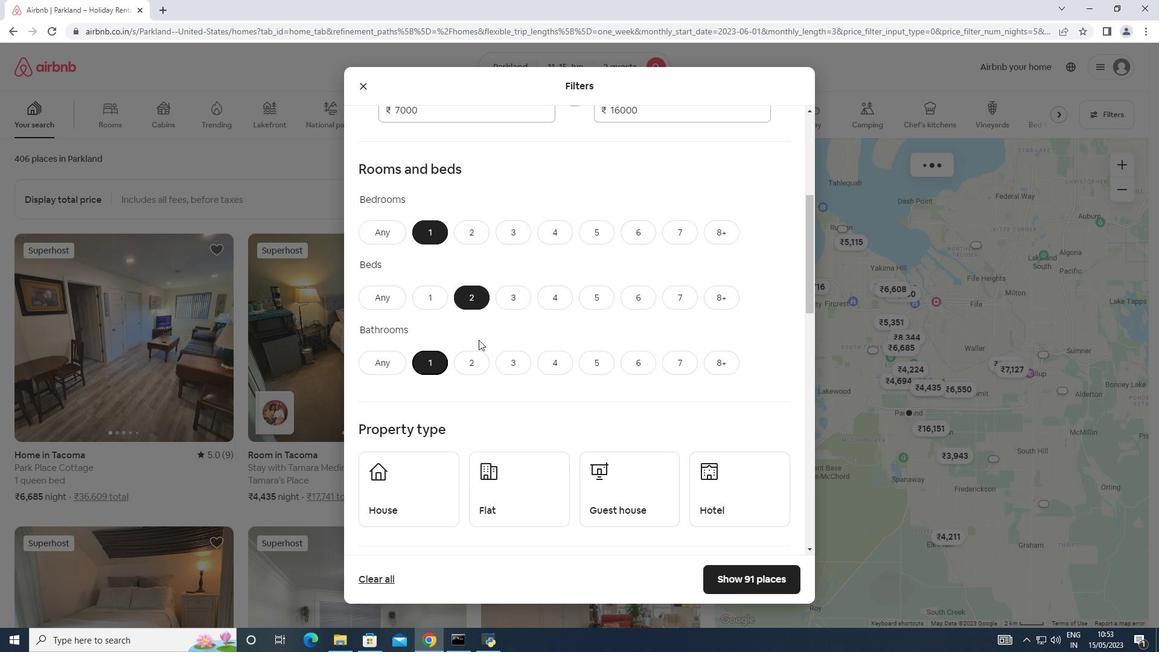 
Action: Mouse scrolled (515, 313) with delta (0, 0)
Screenshot: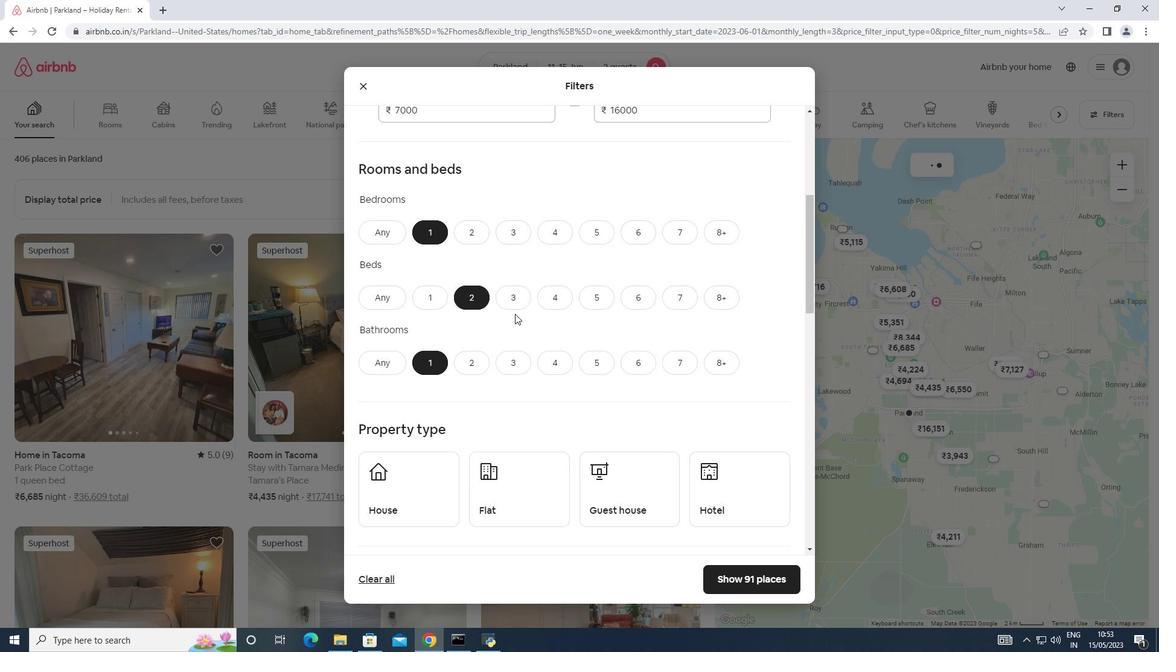 
Action: Mouse scrolled (515, 313) with delta (0, 0)
Screenshot: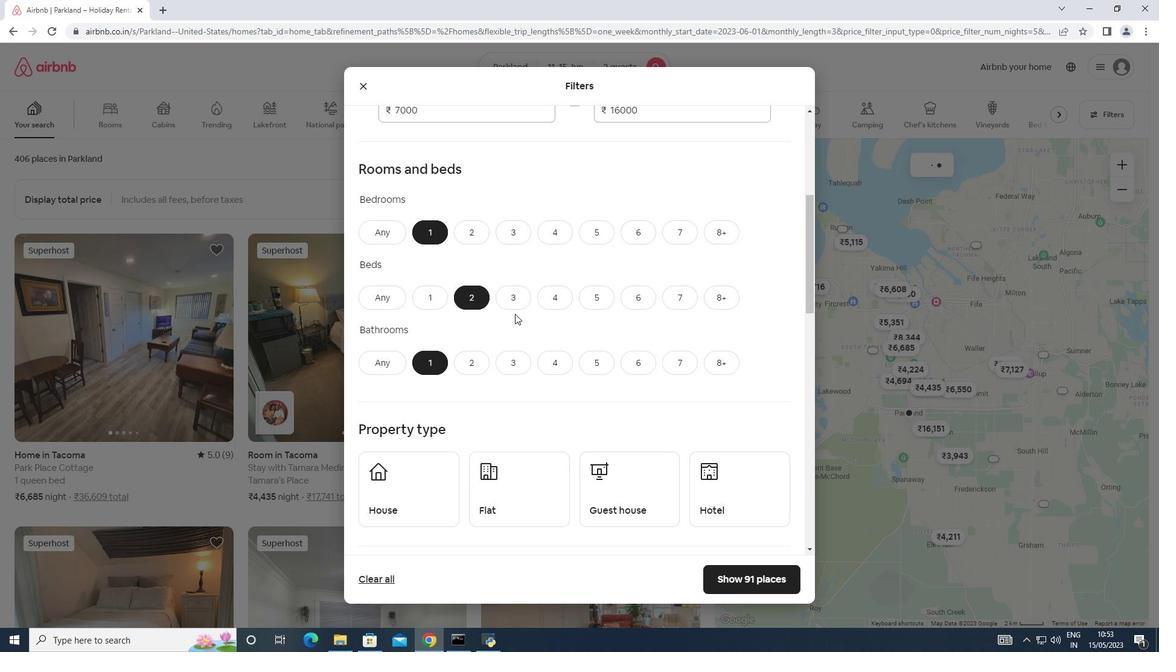 
Action: Mouse moved to (516, 313)
Screenshot: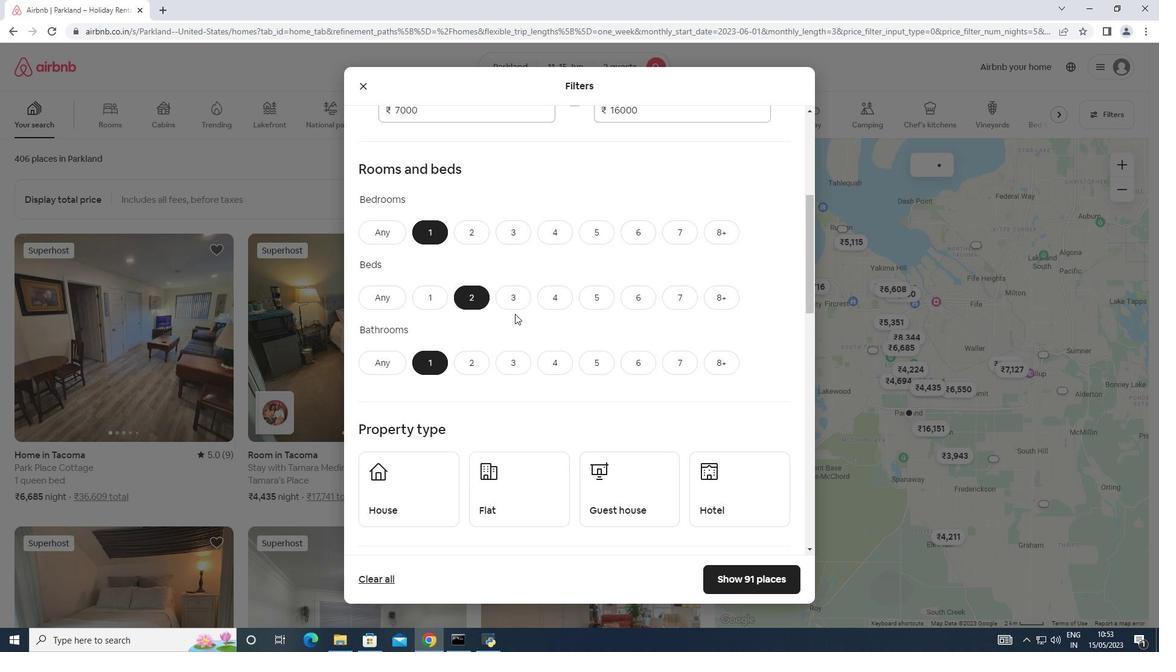 
Action: Mouse scrolled (516, 312) with delta (0, 0)
Screenshot: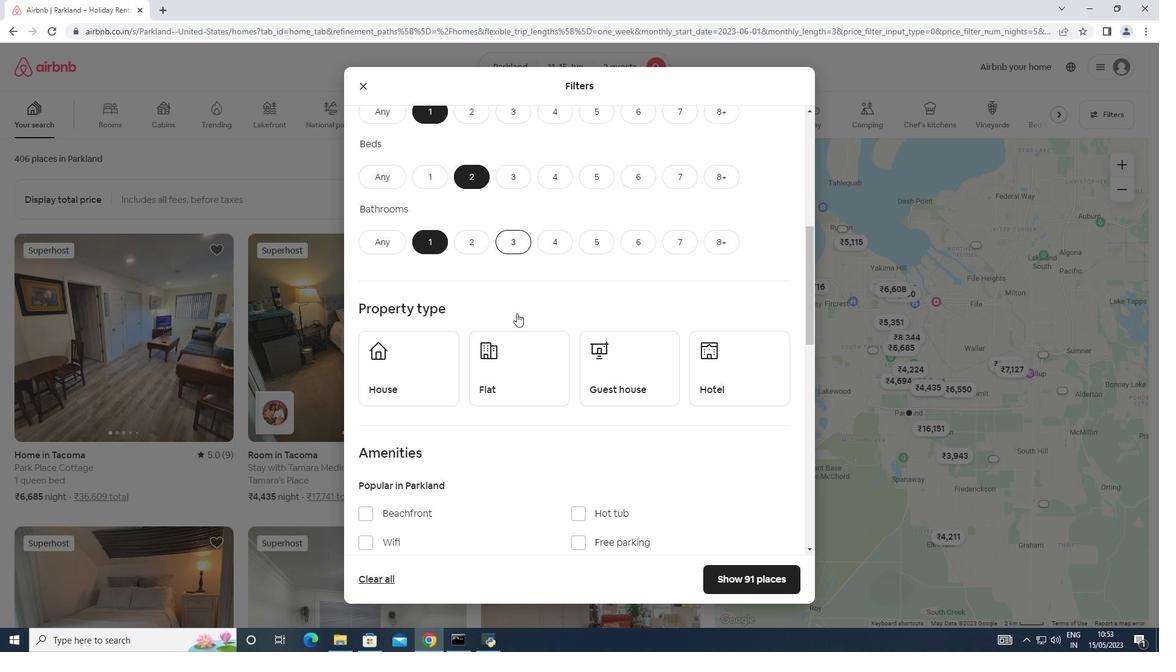 
Action: Mouse moved to (422, 296)
Screenshot: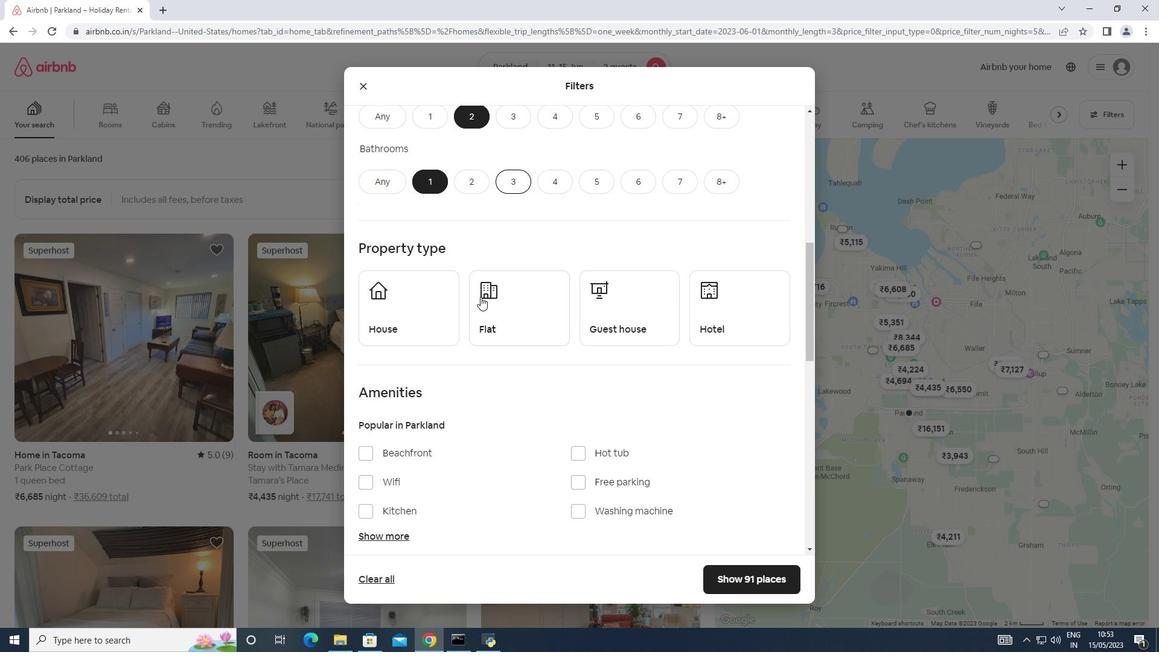 
Action: Mouse pressed left at (422, 296)
Screenshot: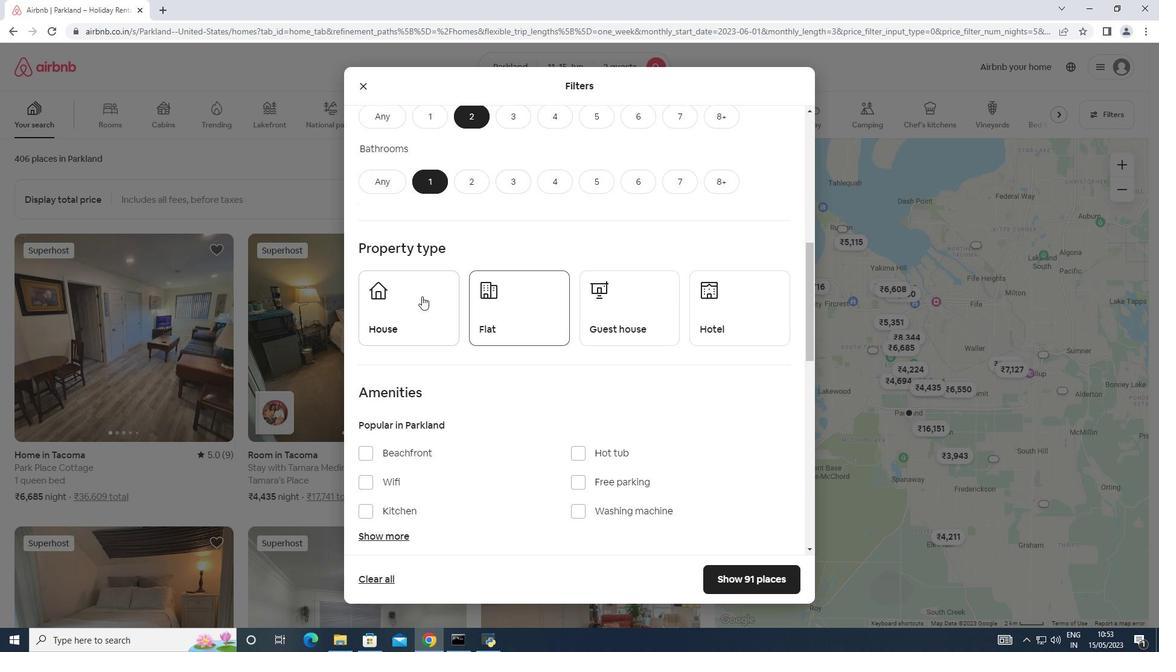 
Action: Mouse moved to (544, 326)
Screenshot: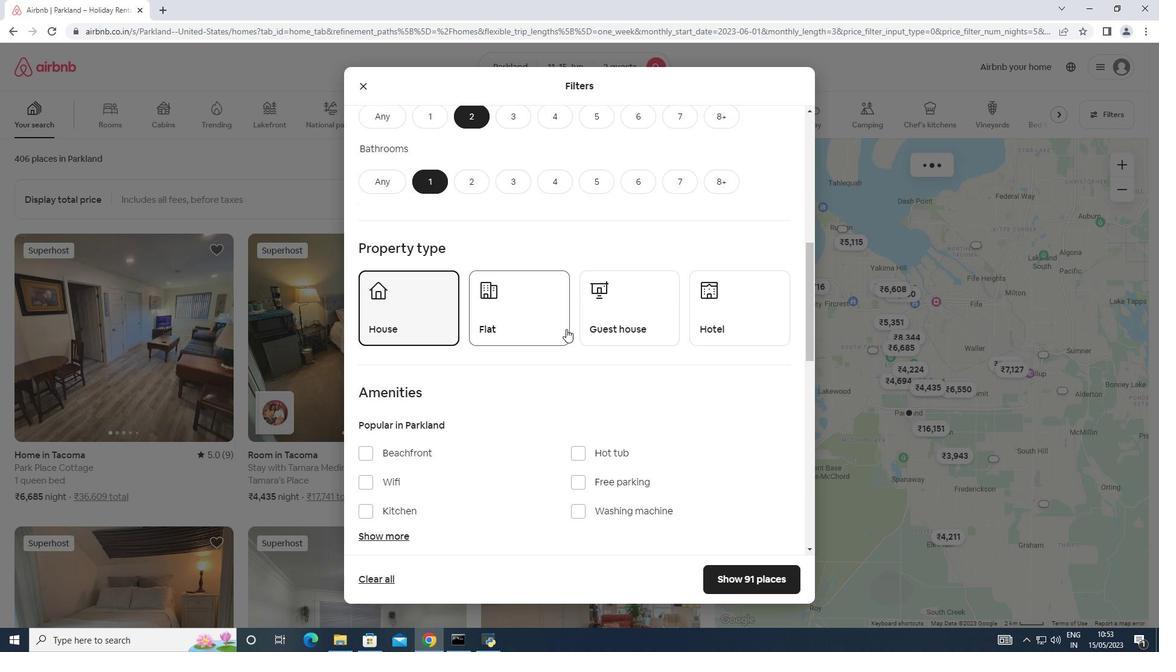 
Action: Mouse pressed left at (544, 326)
Screenshot: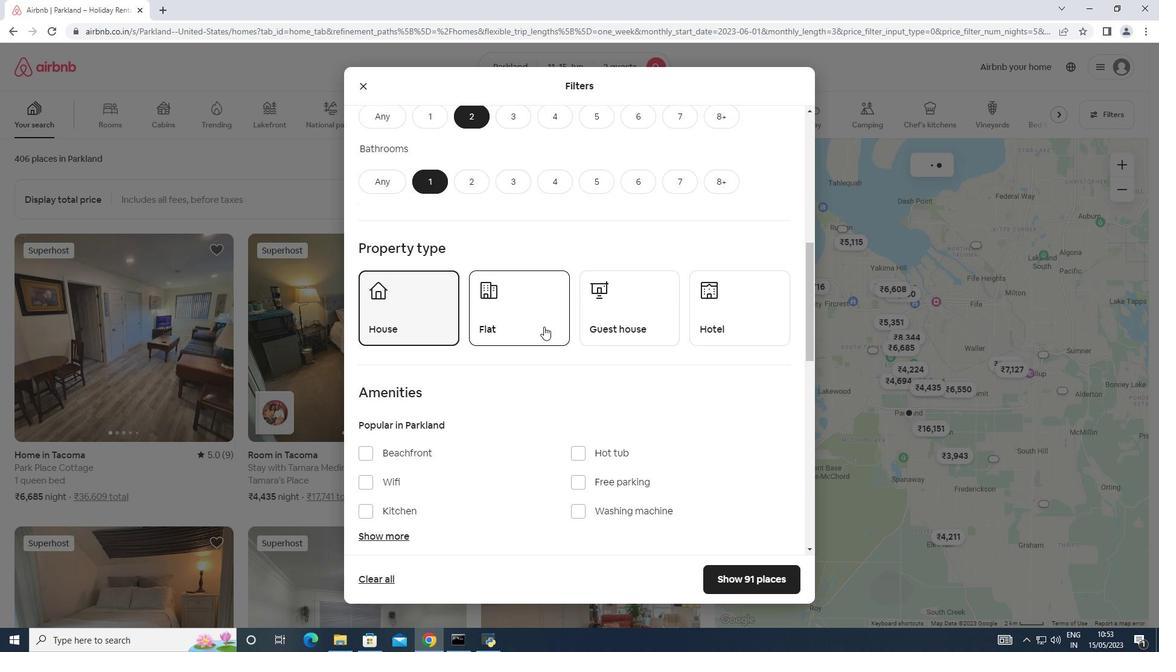 
Action: Mouse moved to (624, 324)
Screenshot: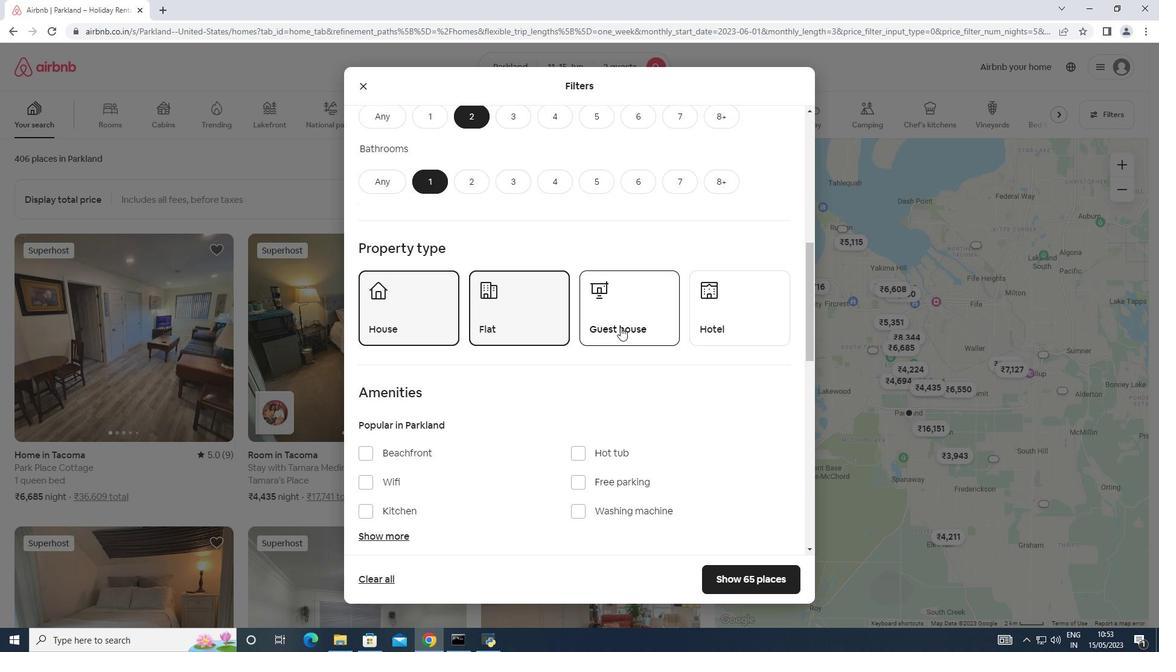 
Action: Mouse pressed left at (624, 324)
Screenshot: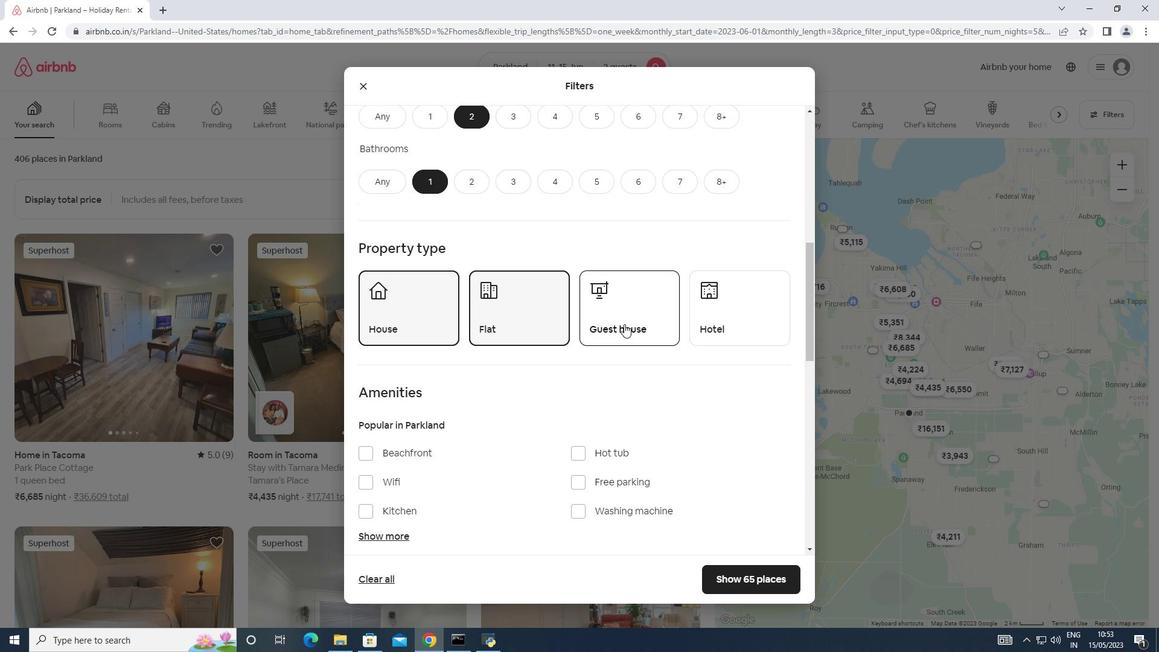 
Action: Mouse moved to (740, 318)
Screenshot: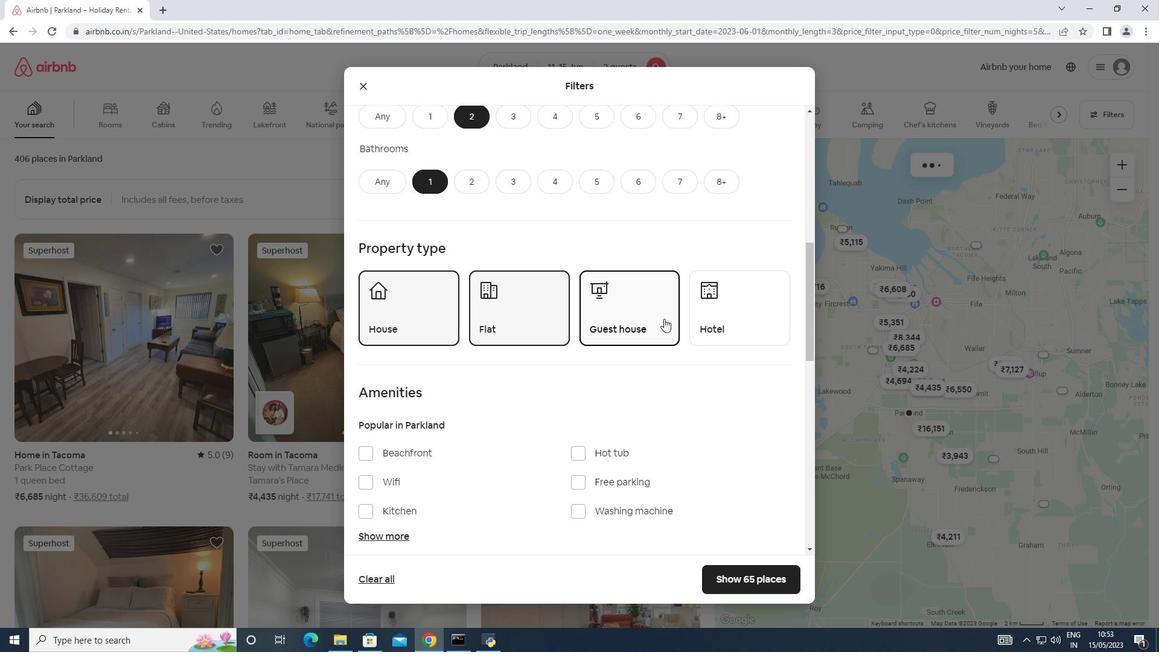
Action: Mouse pressed left at (740, 318)
Screenshot: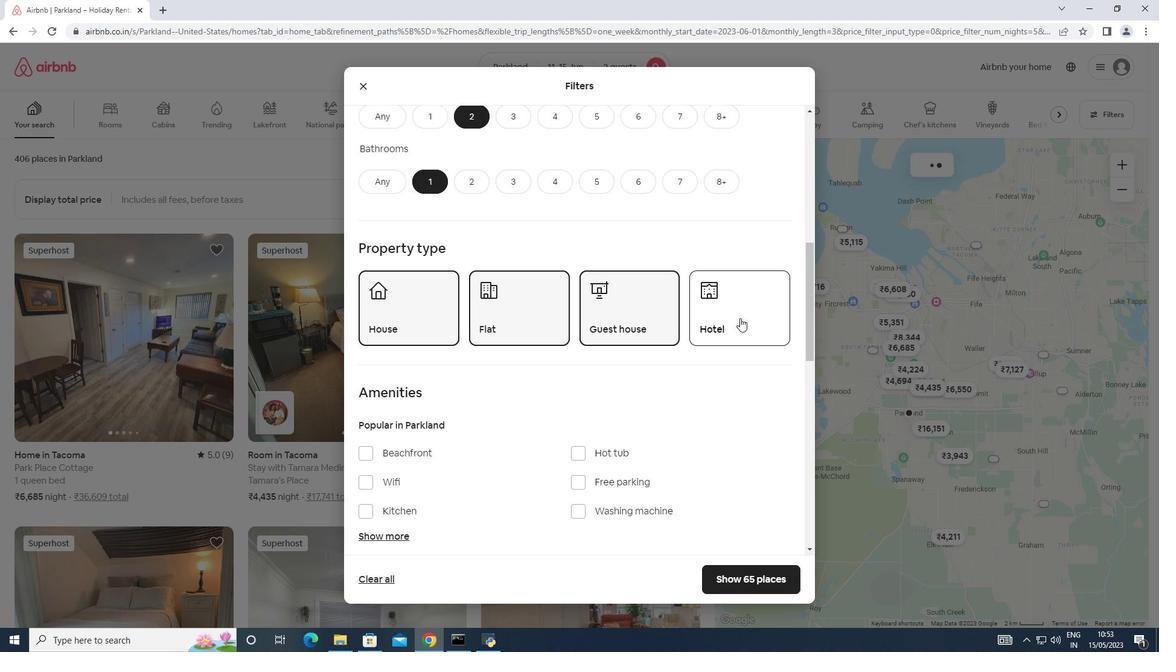 
Action: Mouse moved to (586, 315)
Screenshot: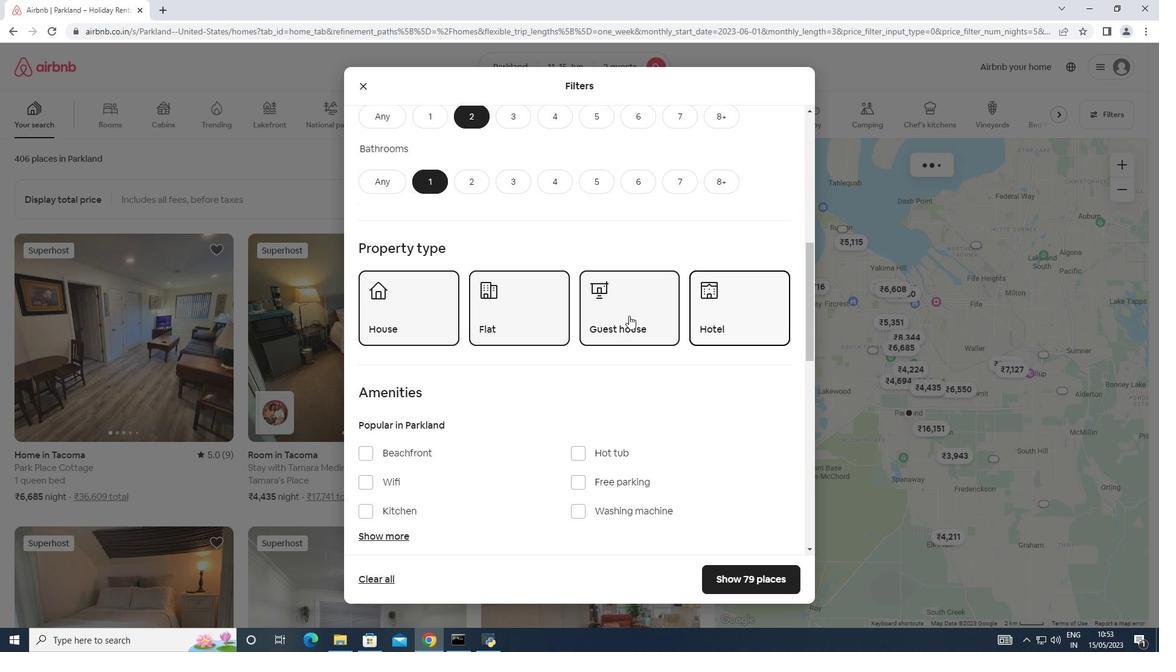
Action: Mouse scrolled (586, 315) with delta (0, 0)
Screenshot: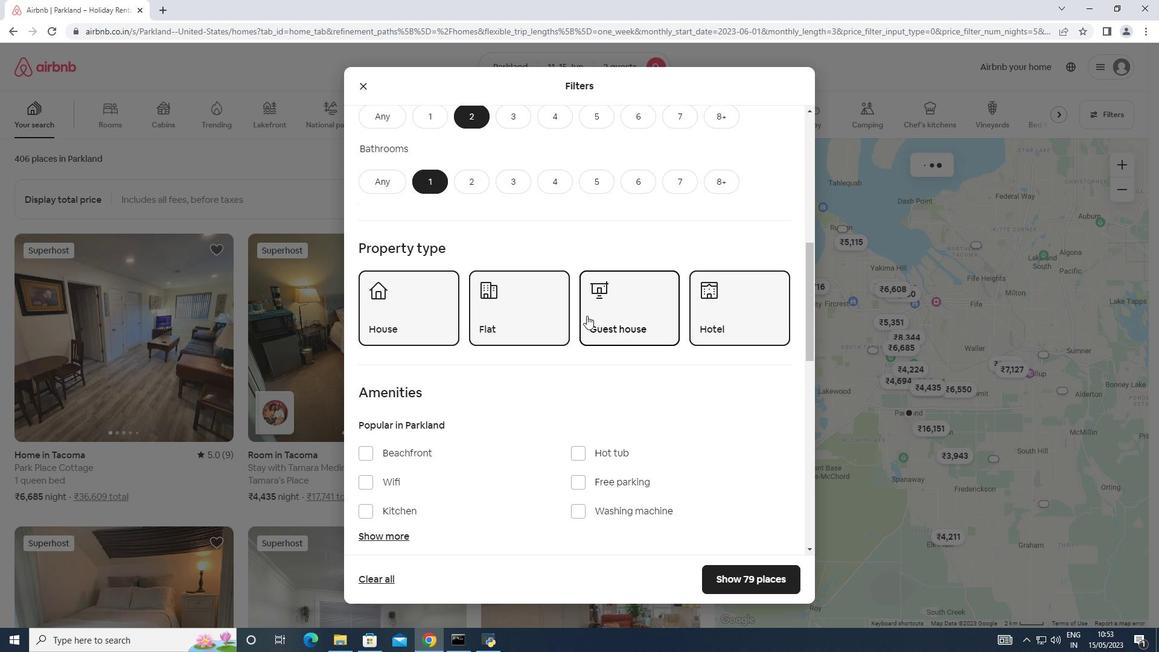 
Action: Mouse scrolled (586, 315) with delta (0, 0)
Screenshot: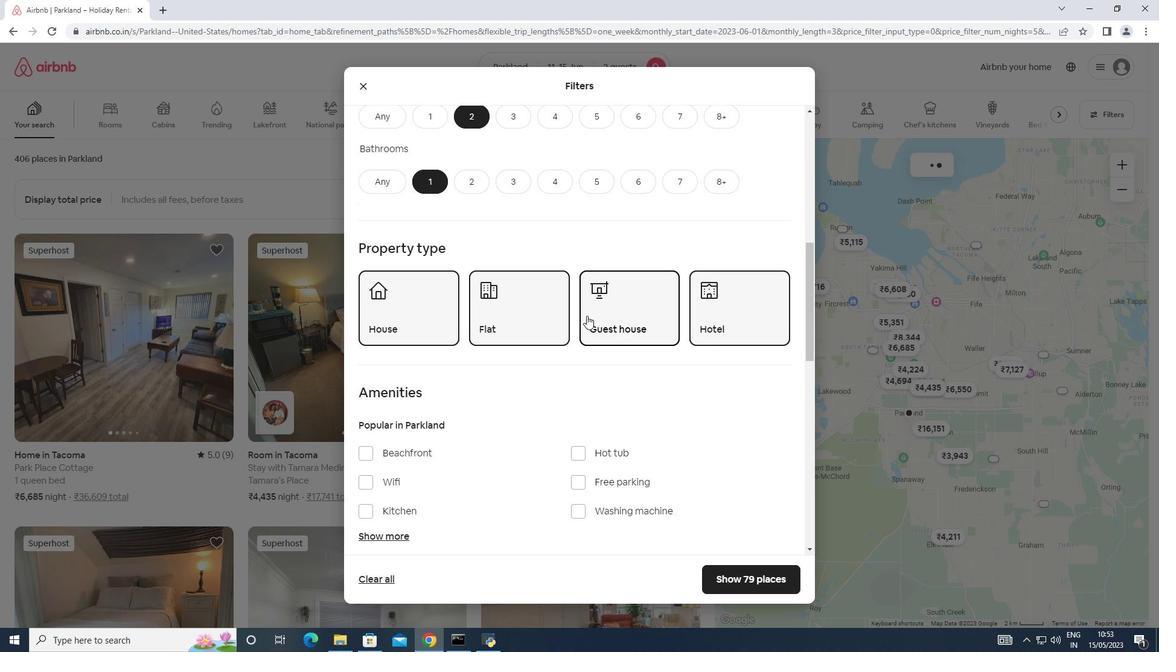 
Action: Mouse scrolled (586, 315) with delta (0, 0)
Screenshot: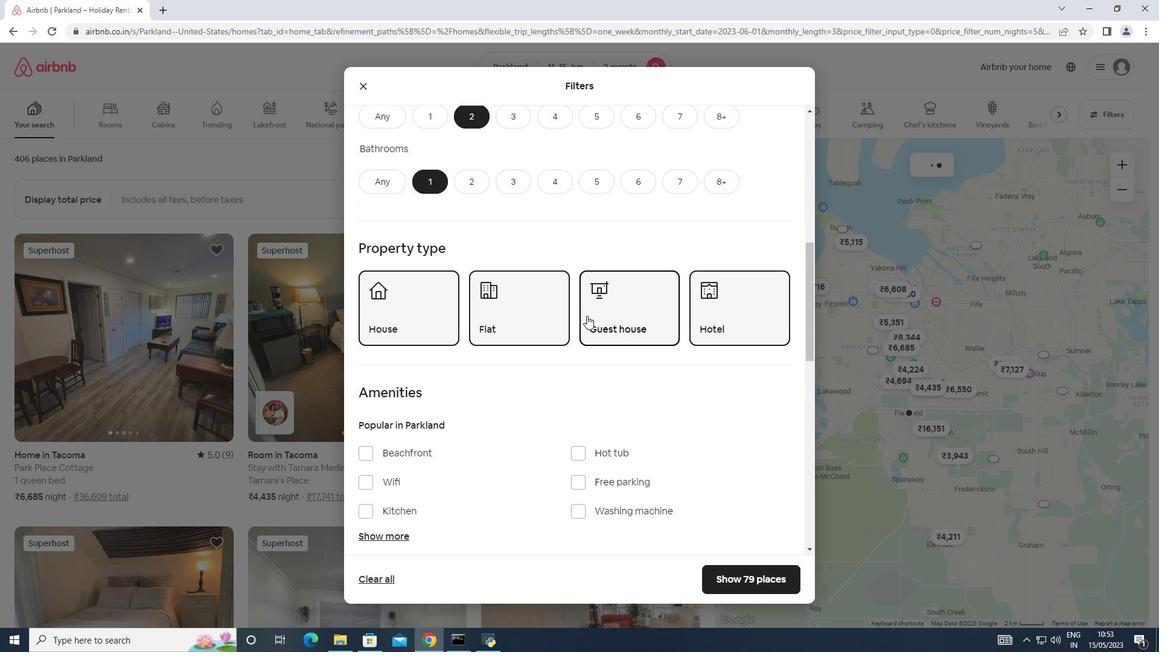 
Action: Mouse scrolled (586, 315) with delta (0, 0)
Screenshot: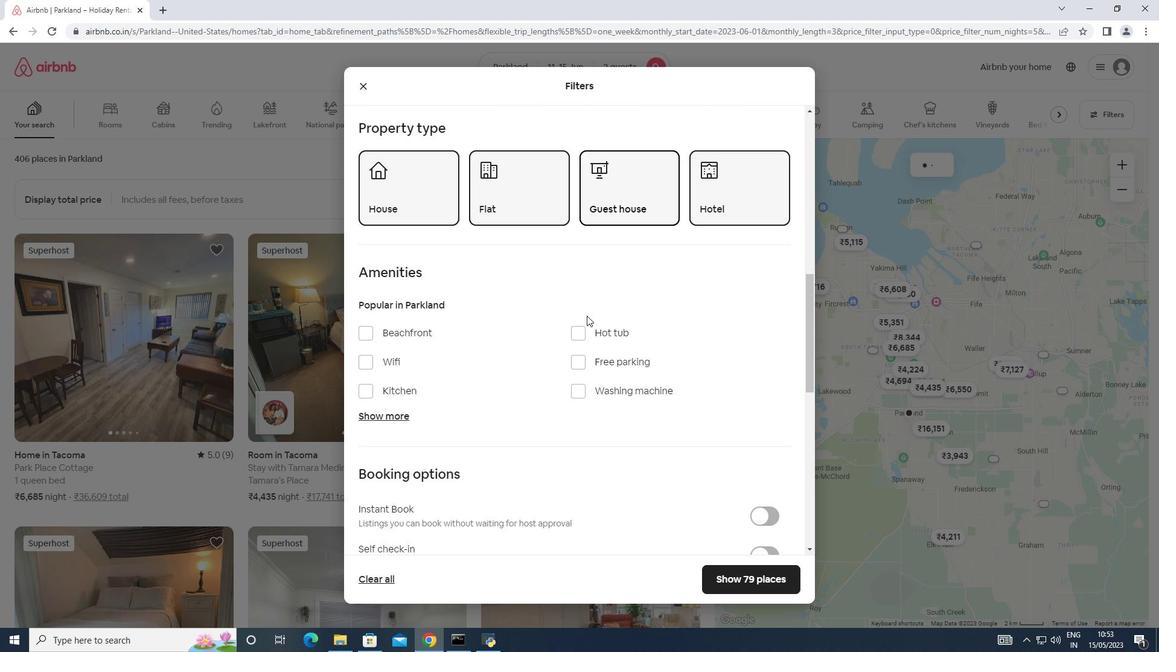 
Action: Mouse moved to (586, 315)
Screenshot: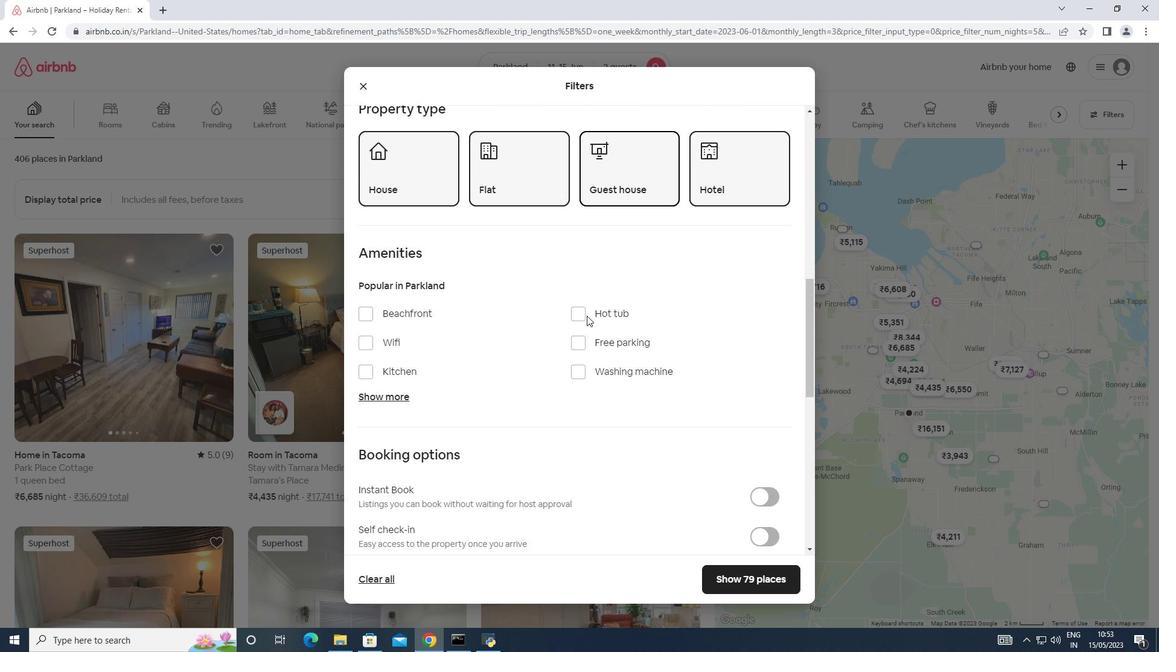
Action: Mouse scrolled (586, 314) with delta (0, 0)
Screenshot: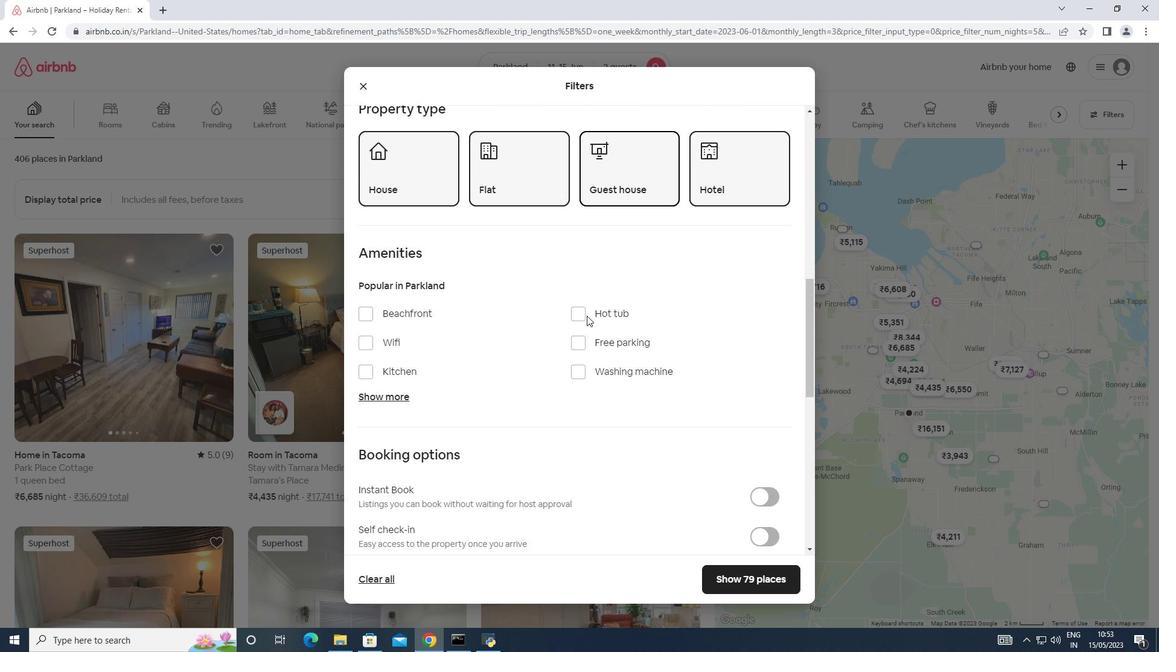 
Action: Mouse moved to (765, 370)
Screenshot: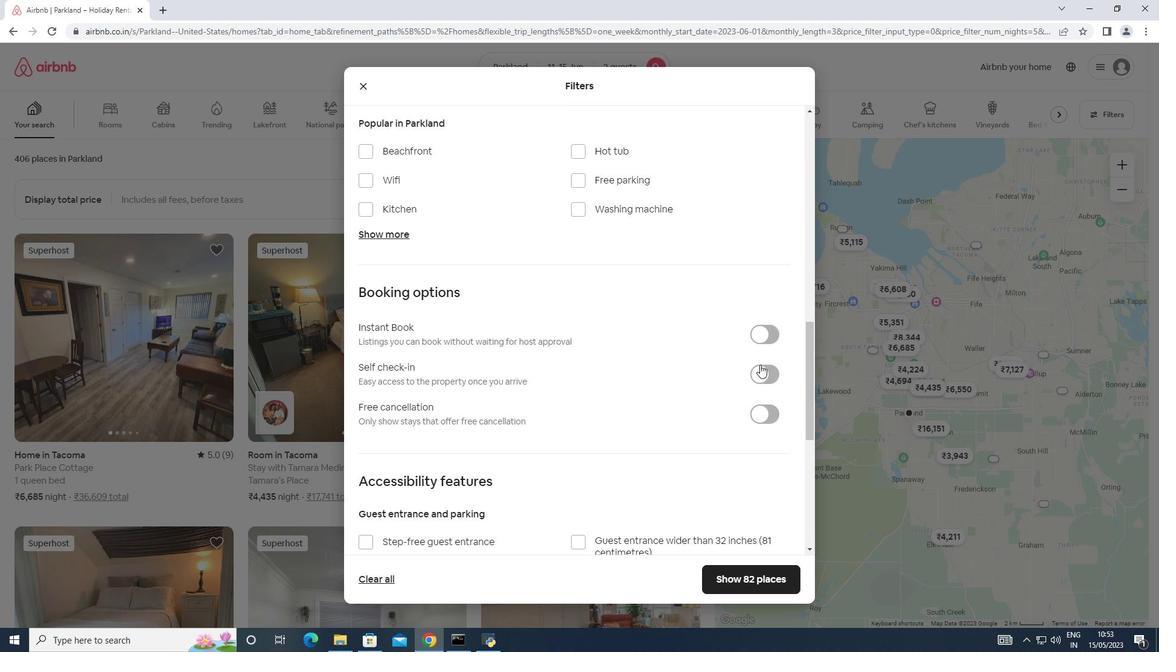 
Action: Mouse pressed left at (765, 370)
Screenshot: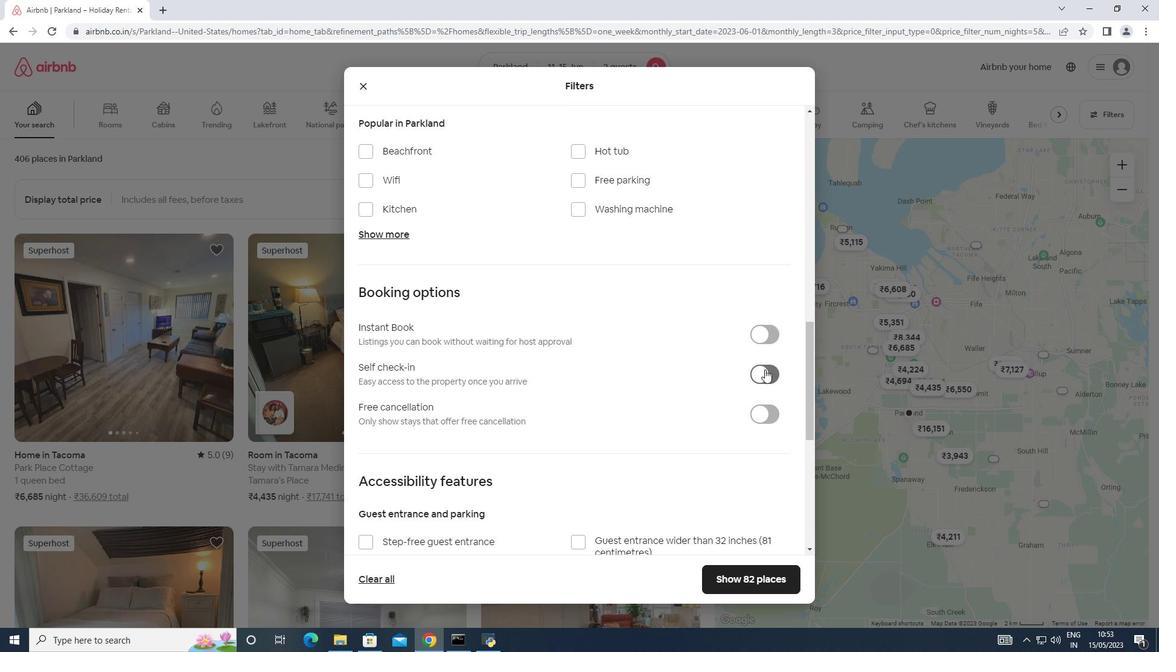 
Action: Mouse moved to (519, 367)
Screenshot: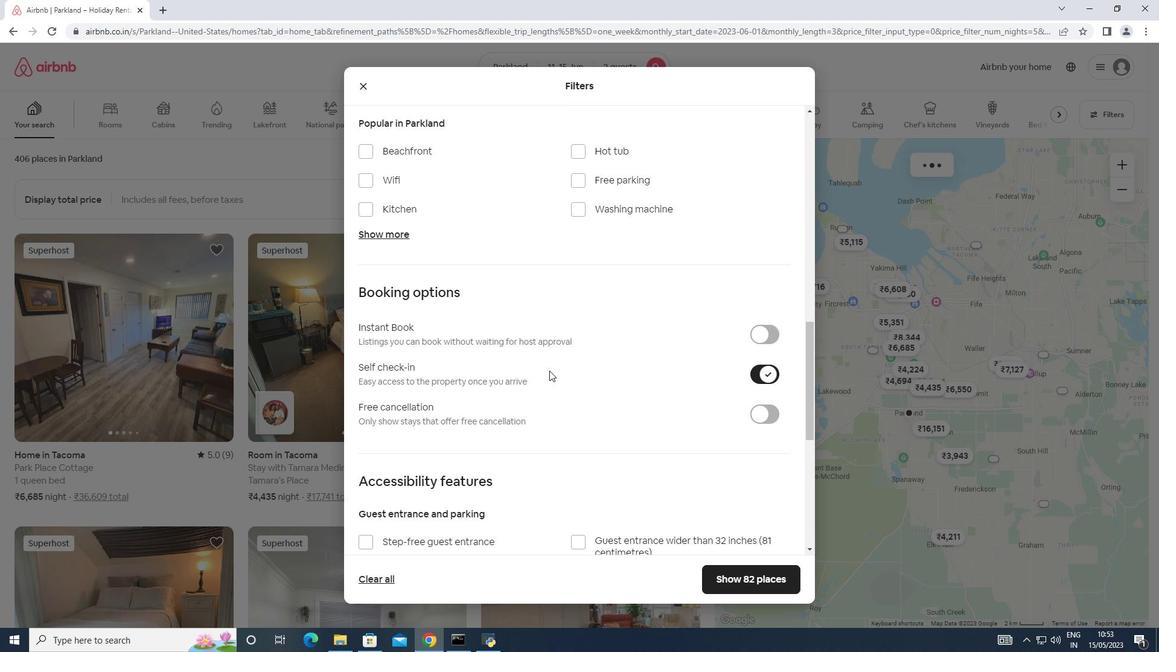 
Action: Mouse scrolled (519, 367) with delta (0, 0)
Screenshot: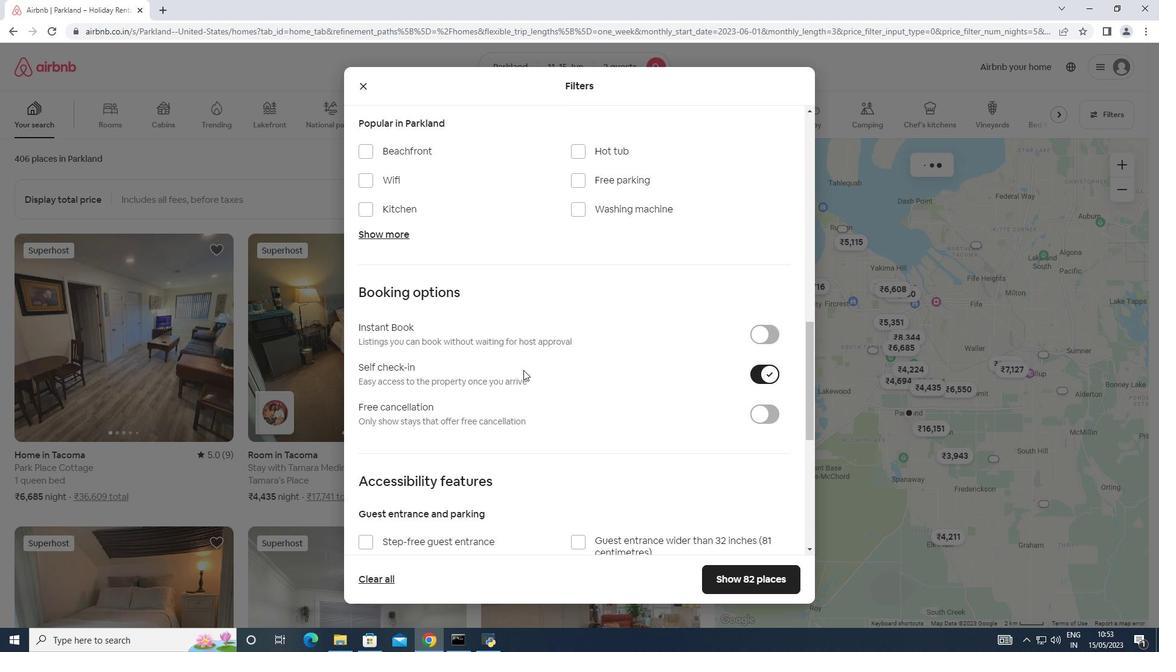 
Action: Mouse scrolled (519, 367) with delta (0, 0)
Screenshot: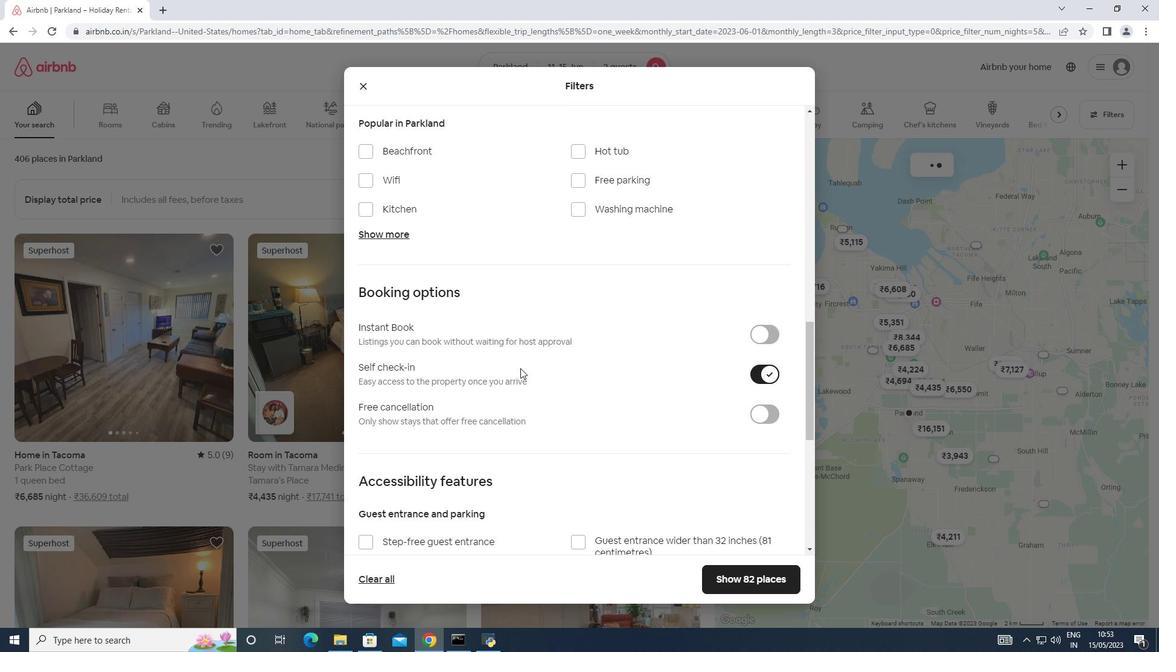 
Action: Mouse scrolled (519, 367) with delta (0, 0)
Screenshot: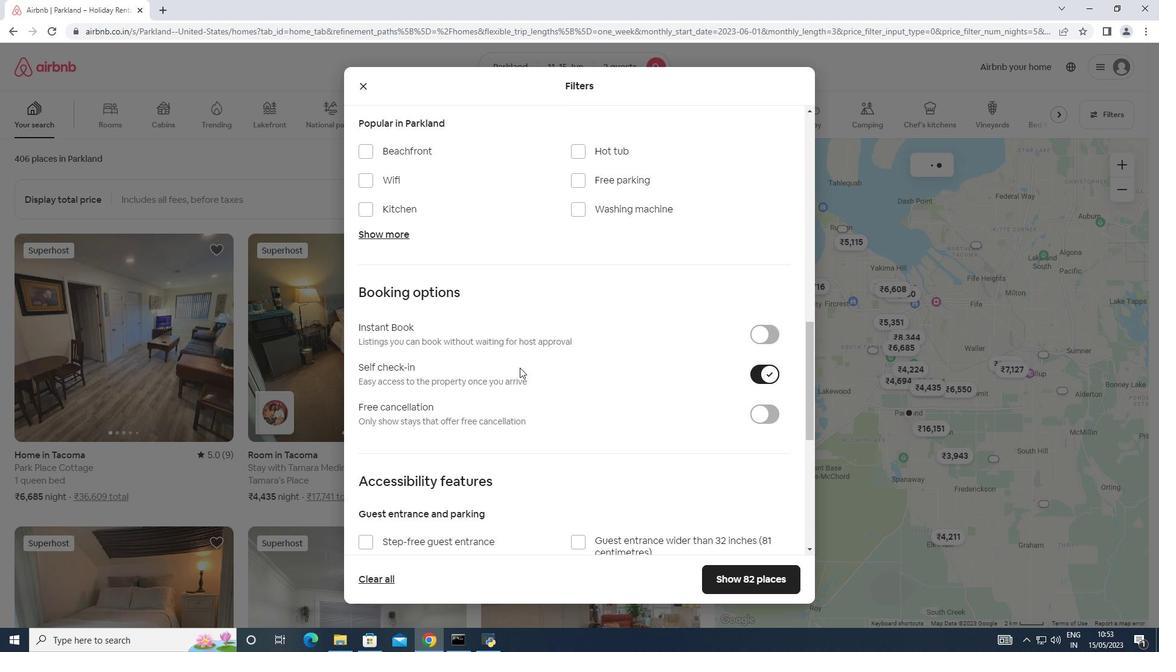 
Action: Mouse moved to (519, 364)
Screenshot: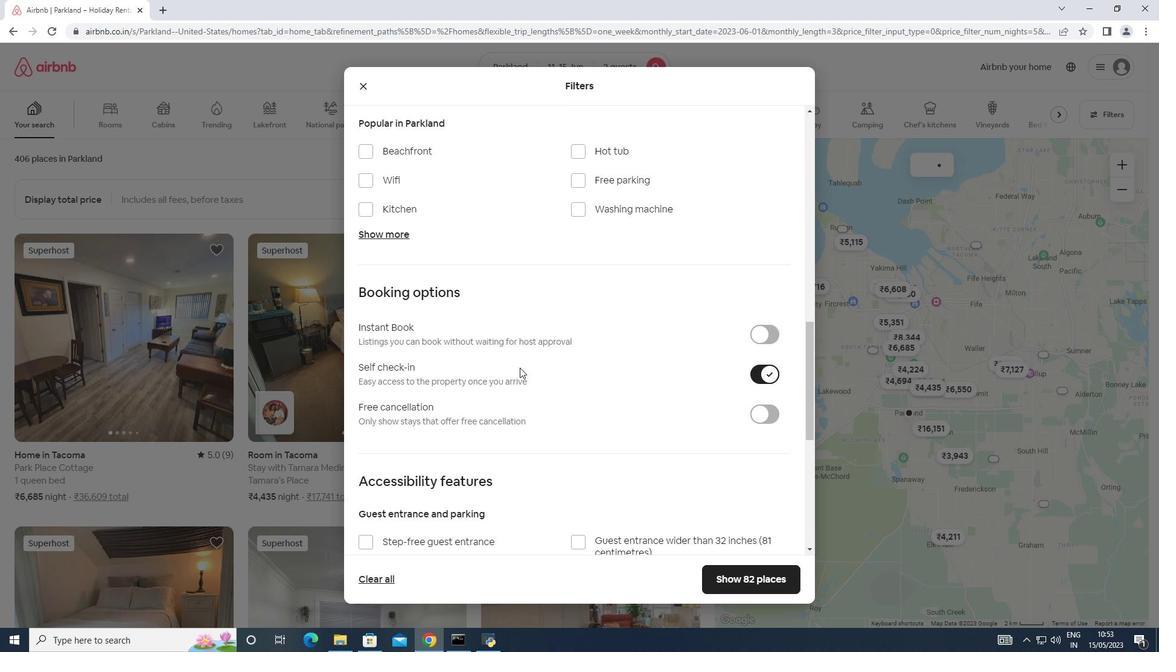 
Action: Mouse scrolled (519, 364) with delta (0, 0)
Screenshot: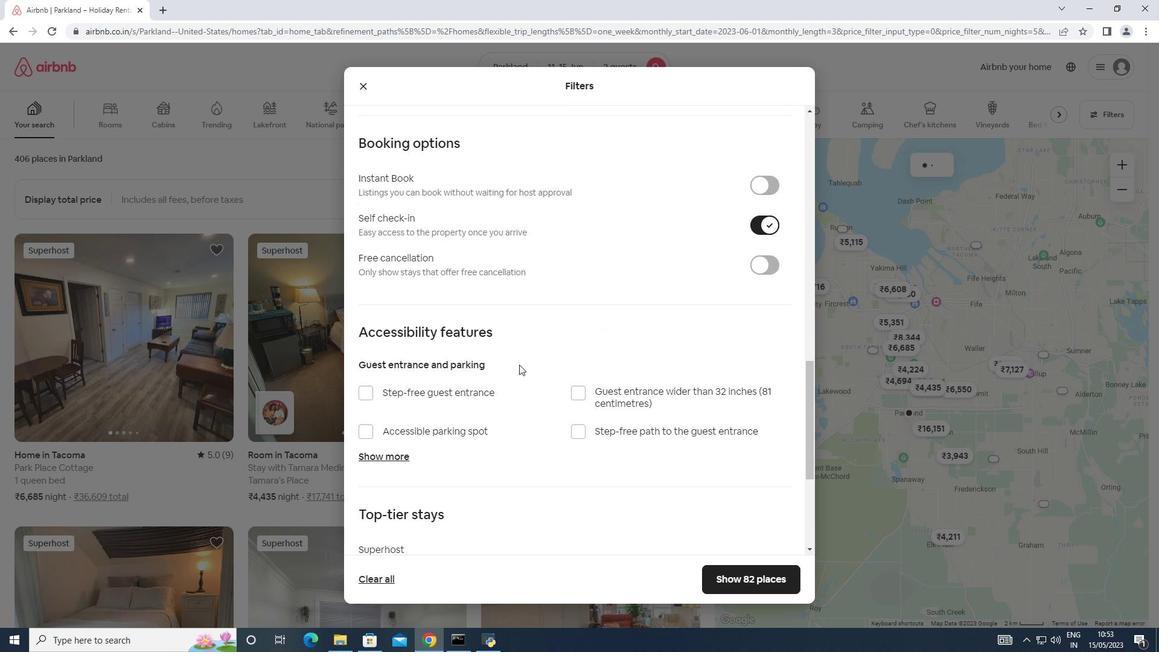 
Action: Mouse scrolled (519, 364) with delta (0, 0)
Screenshot: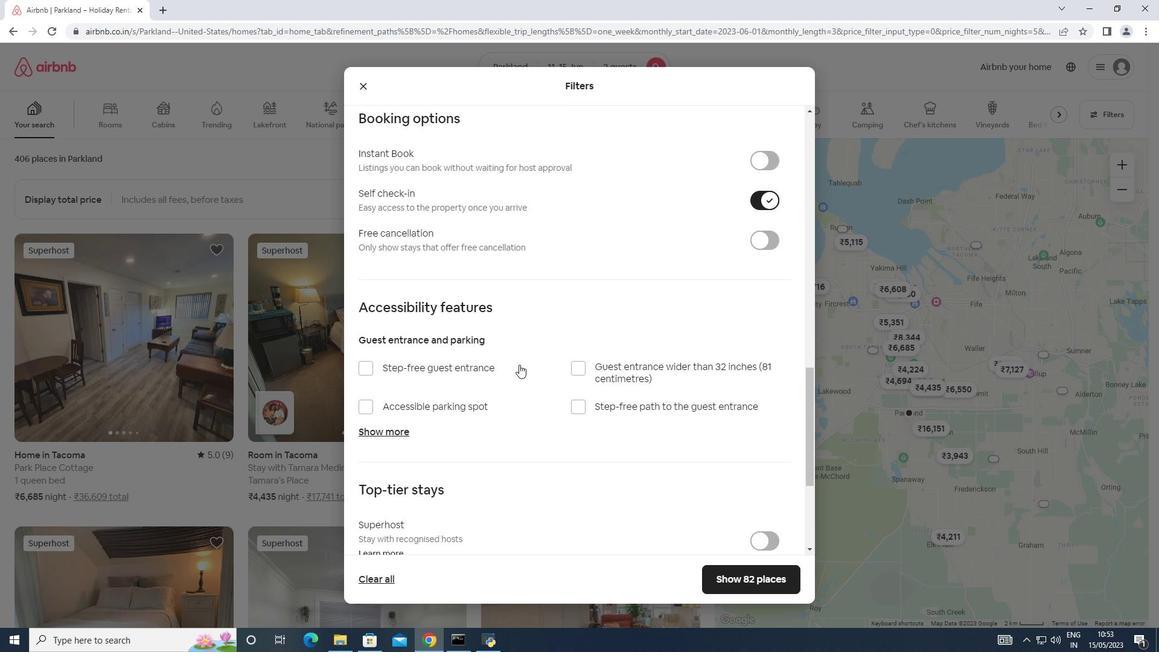 
Action: Mouse moved to (401, 411)
Screenshot: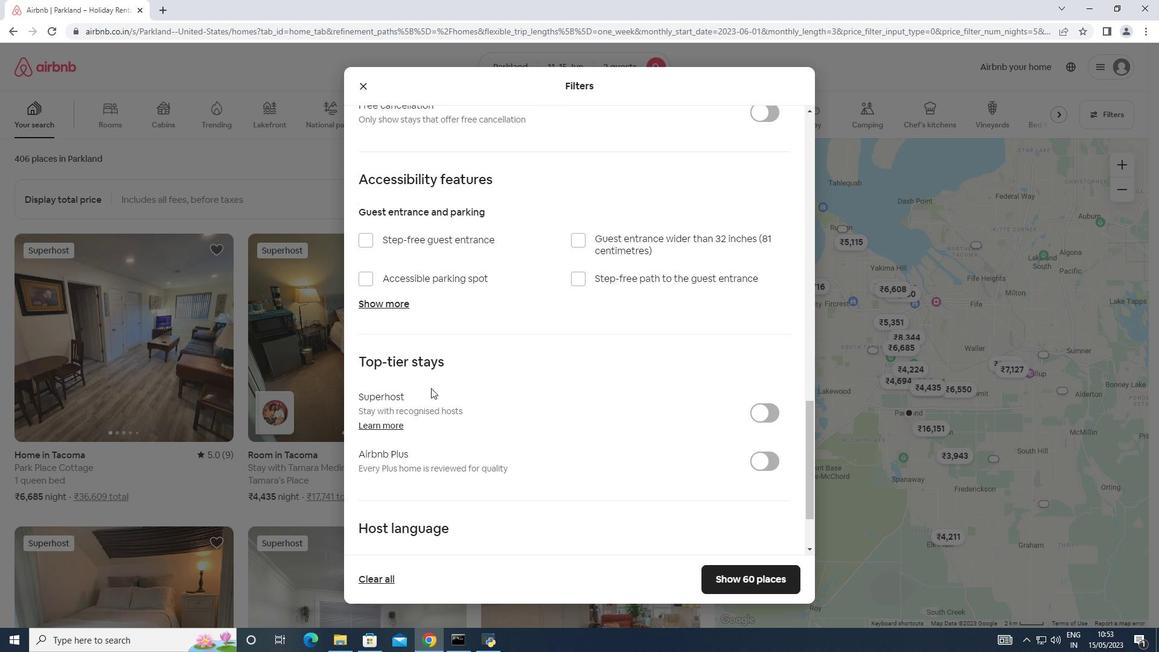 
Action: Mouse scrolled (401, 411) with delta (0, 0)
Screenshot: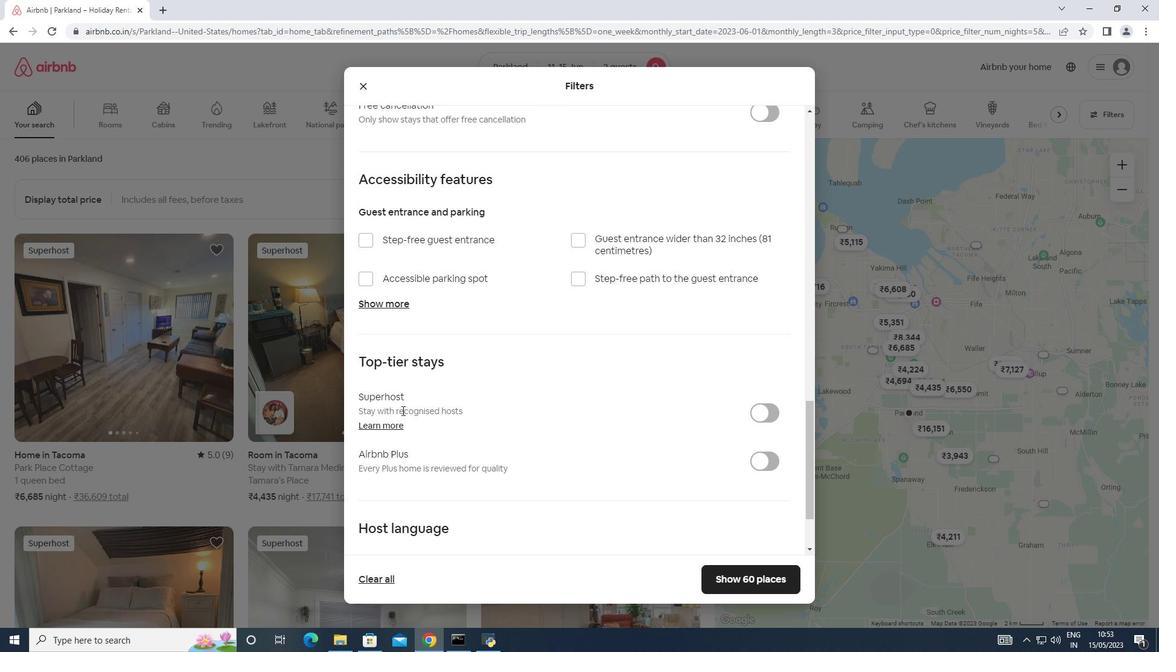 
Action: Mouse scrolled (401, 411) with delta (0, 0)
Screenshot: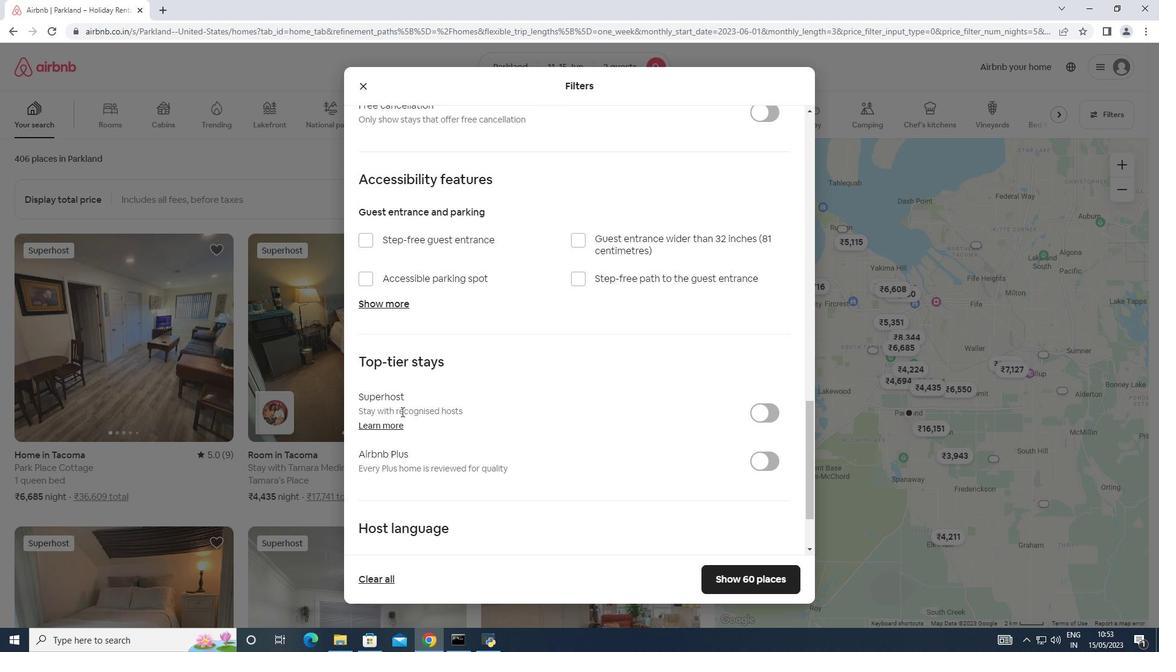 
Action: Mouse scrolled (401, 411) with delta (0, 0)
Screenshot: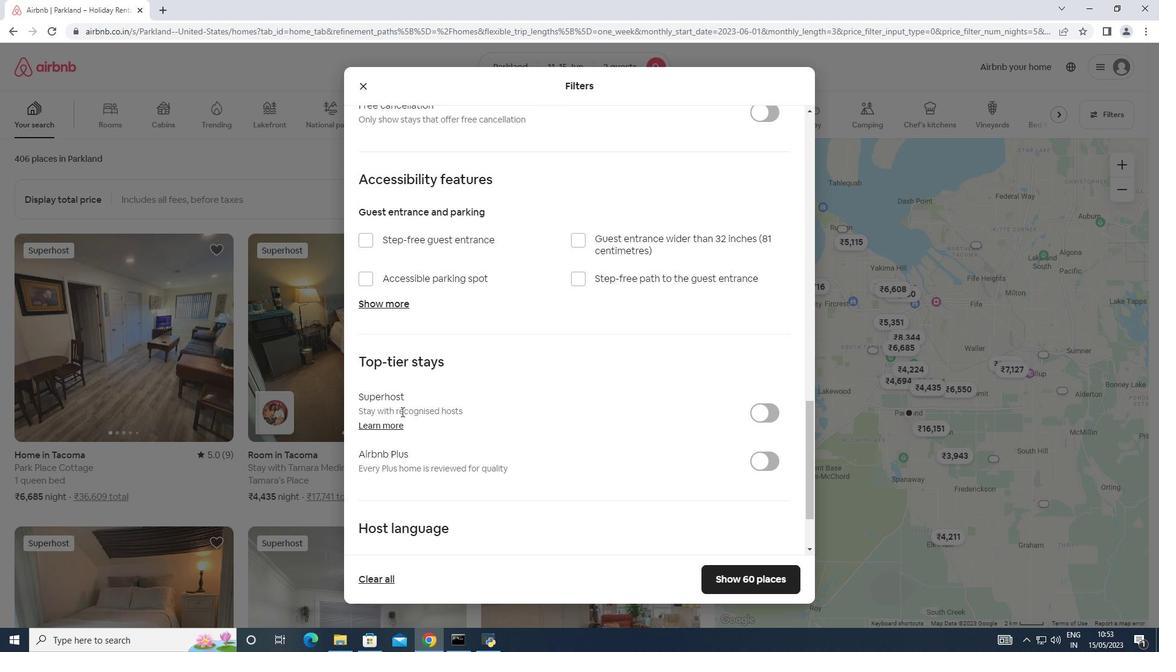 
Action: Mouse moved to (381, 469)
Screenshot: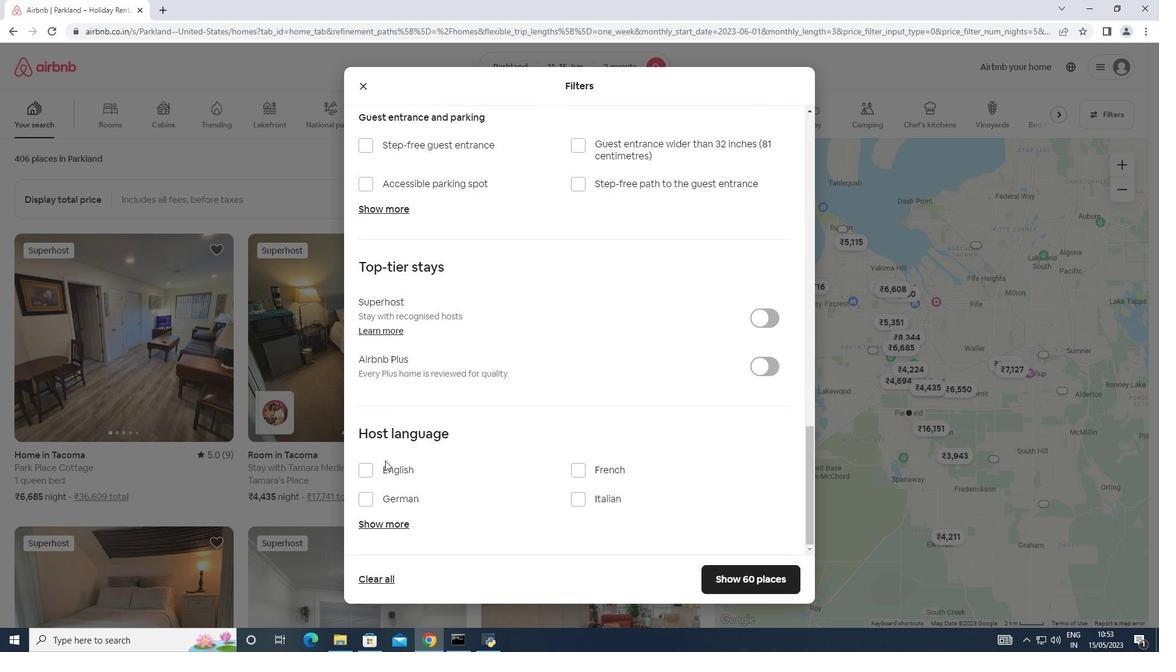 
Action: Mouse pressed left at (381, 469)
Screenshot: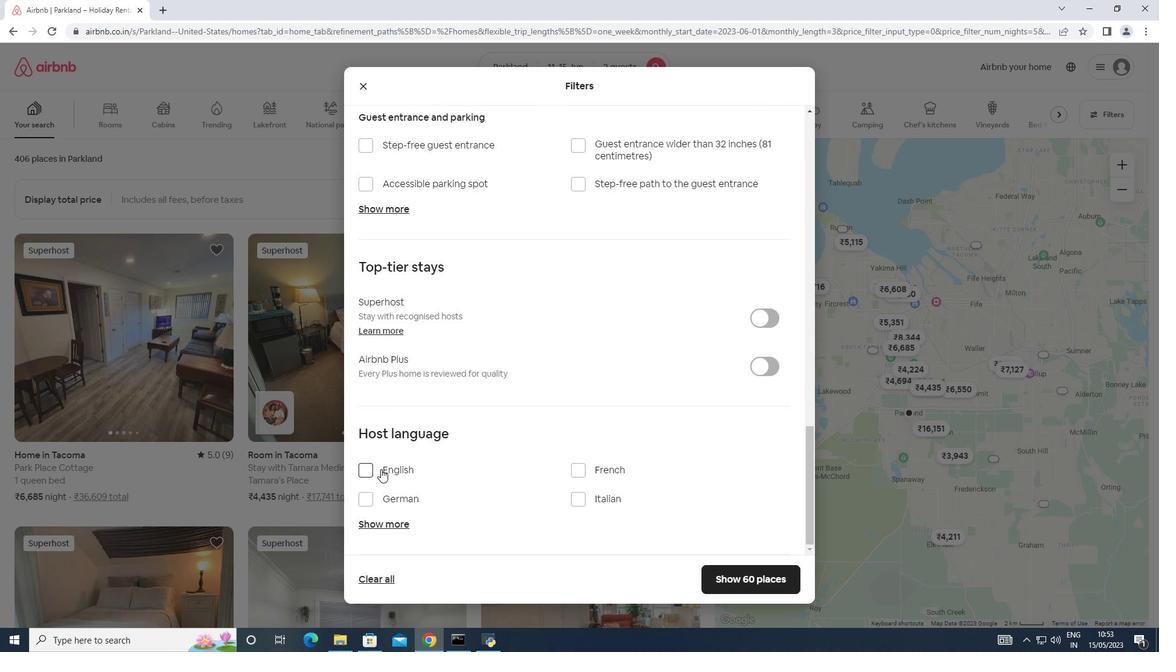 
Action: Mouse moved to (719, 572)
Screenshot: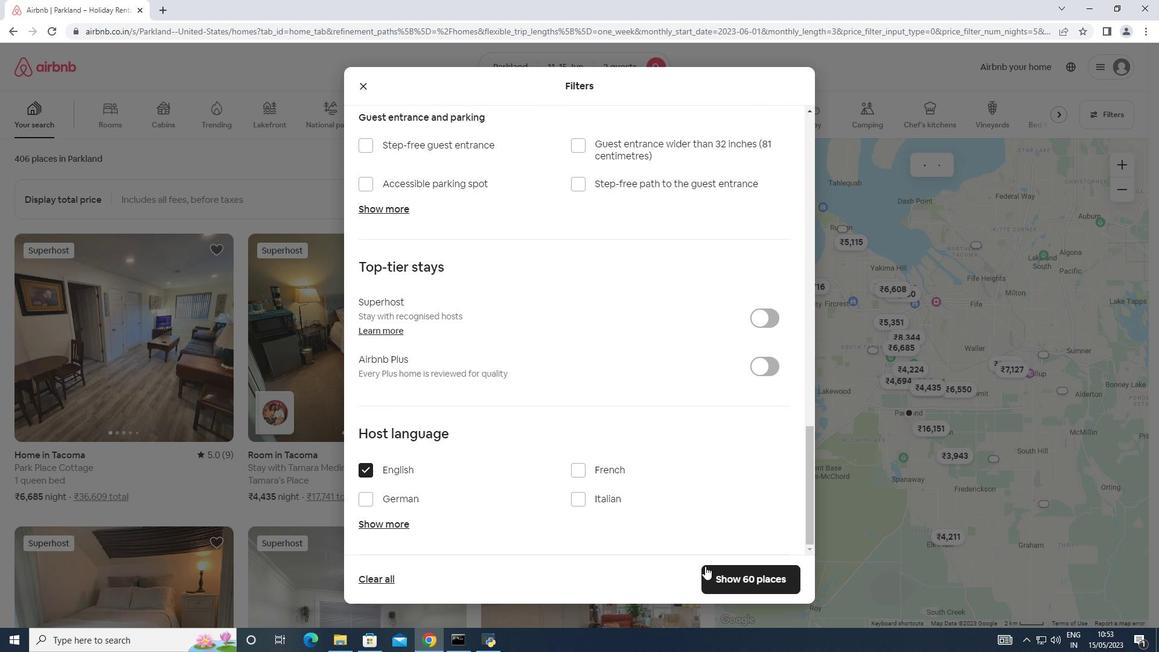 
Action: Mouse pressed left at (719, 572)
Screenshot: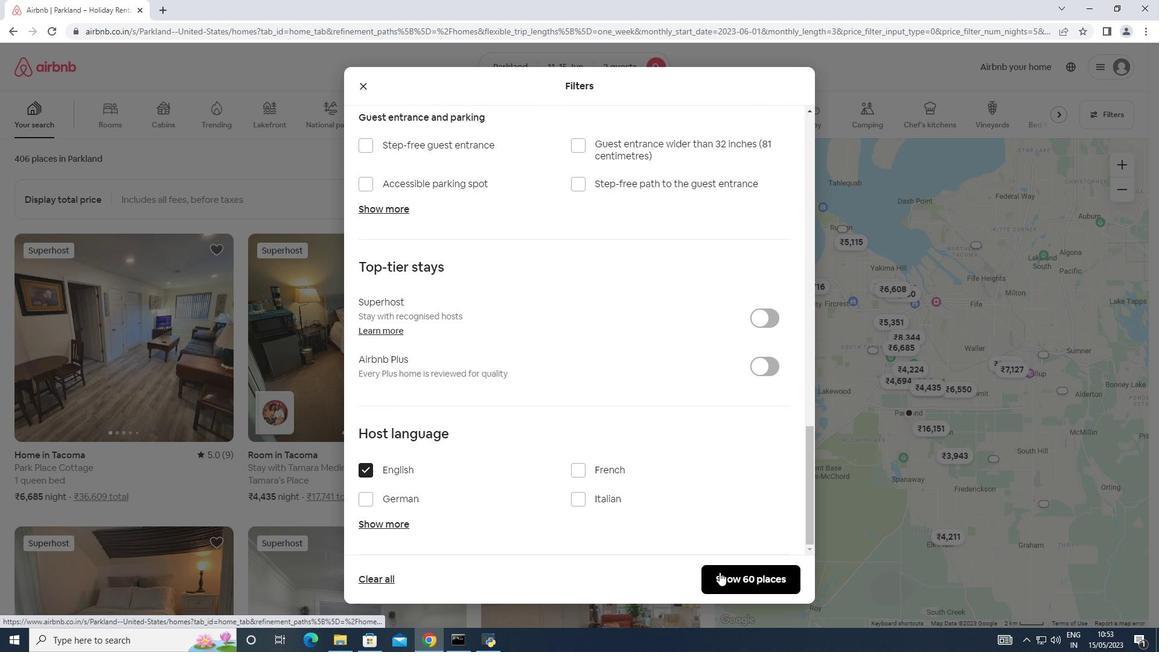 
Action: Mouse moved to (721, 570)
Screenshot: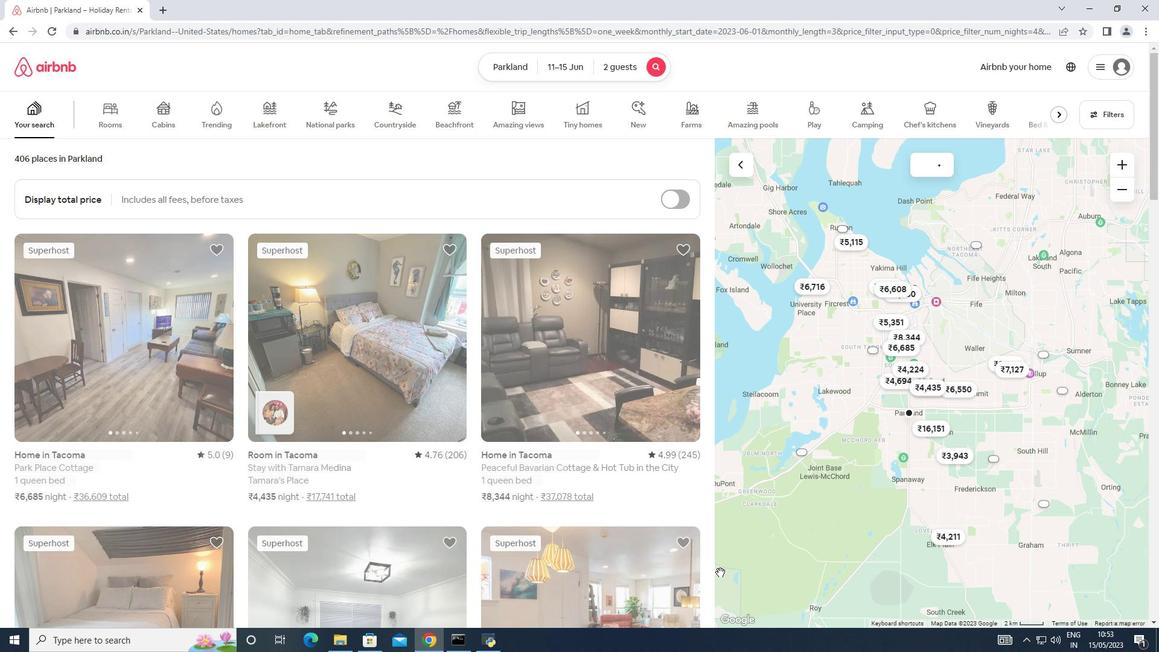 
